 Task: Assign prateek.ku2001@gmail.com as Assignee of Child Issue ChildIssue0000000459 of Issue Issue0000000230 in Backlog  in Scrum Project Project0000000046 in Jira. Assign prateek.ku2001@gmail.com as Assignee of Child Issue ChildIssue0000000460 of Issue Issue0000000230 in Backlog  in Scrum Project Project0000000046 in Jira. Assign Issue Issue0000000221 to Sprint Sprint0000000133 in Scrum Project Project0000000045 in Jira. Assign Issue Issue0000000222 to Sprint Sprint0000000133 in Scrum Project Project0000000045 in Jira. Assign Issue Issue0000000223 to Sprint Sprint0000000134 in Scrum Project Project0000000045 in Jira
Action: Mouse moved to (417, 626)
Screenshot: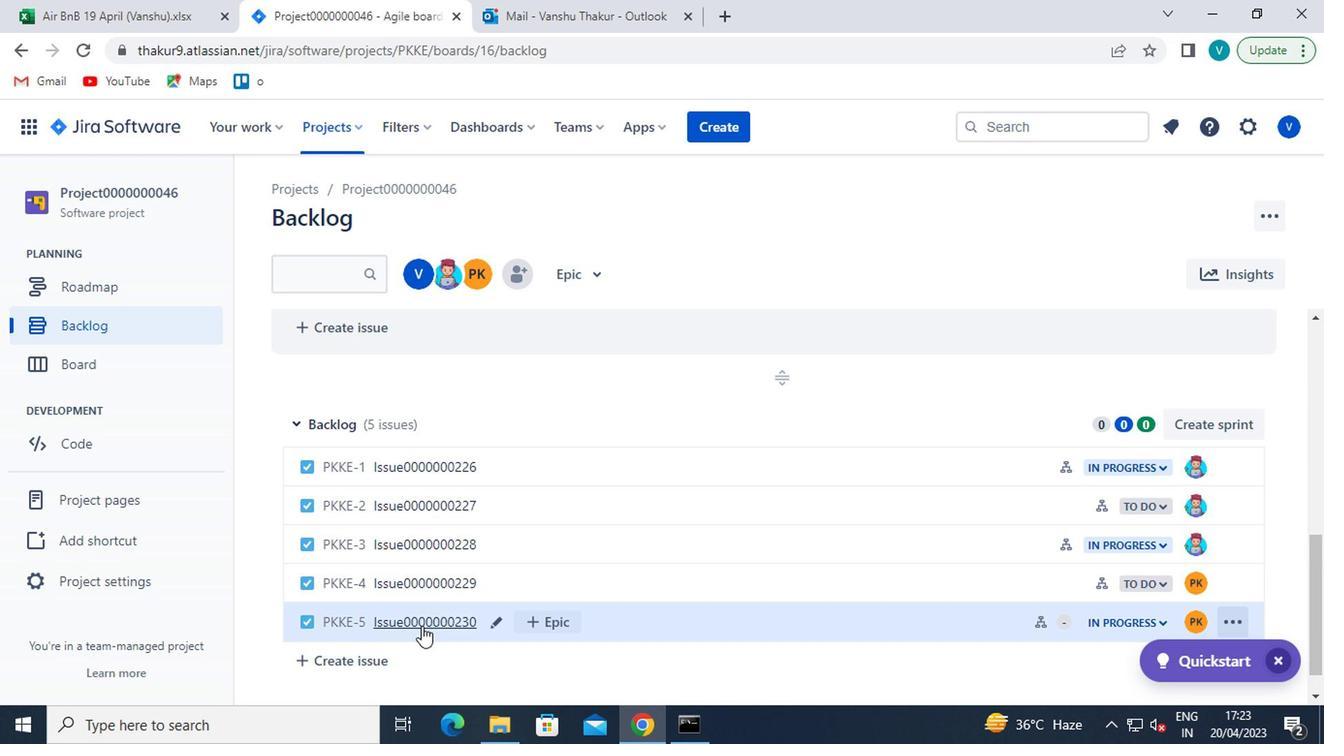 
Action: Mouse pressed left at (417, 626)
Screenshot: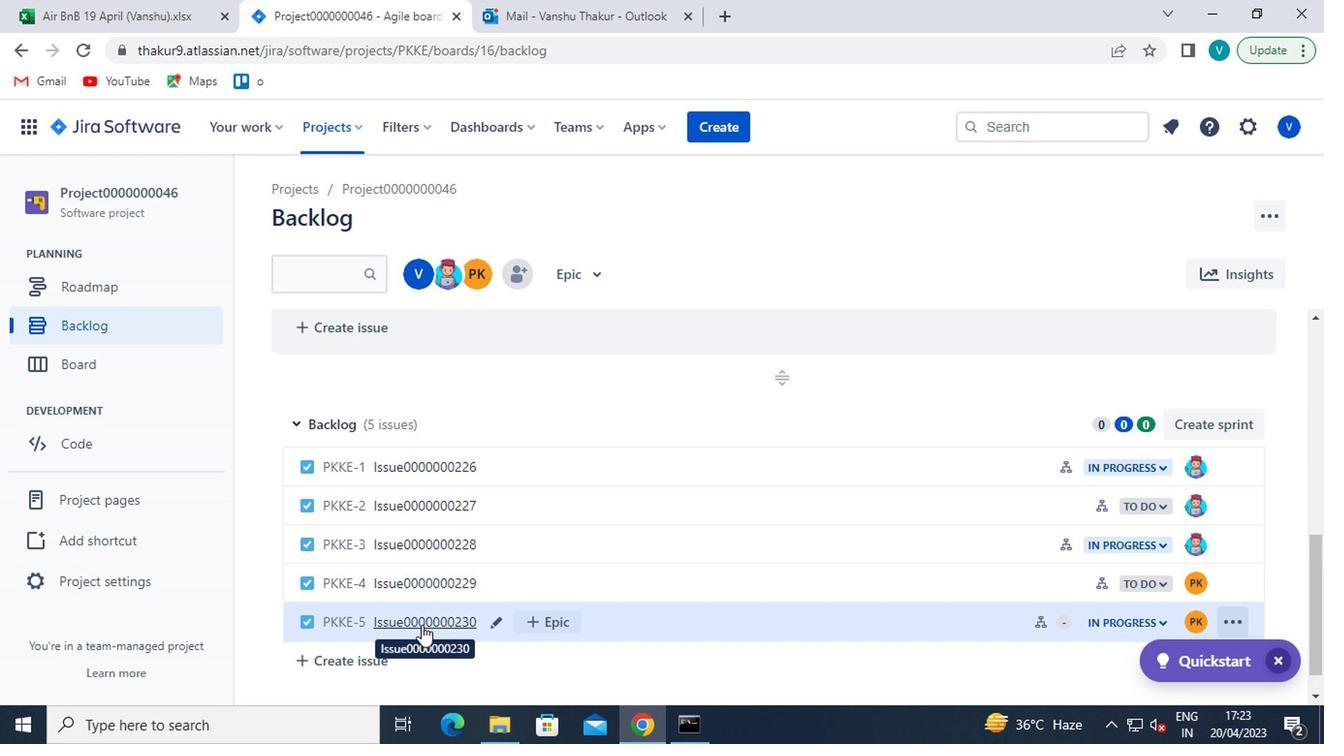 
Action: Mouse moved to (1085, 537)
Screenshot: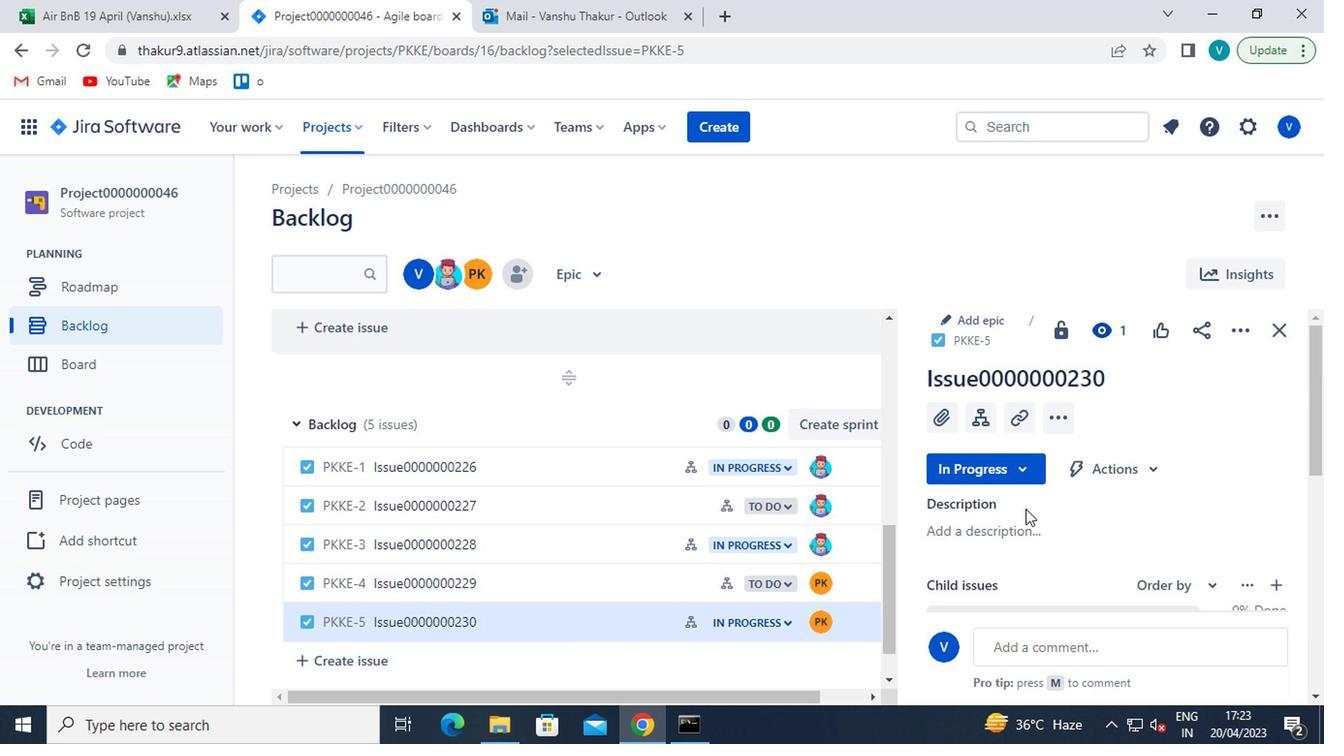 
Action: Mouse scrolled (1085, 535) with delta (0, -1)
Screenshot: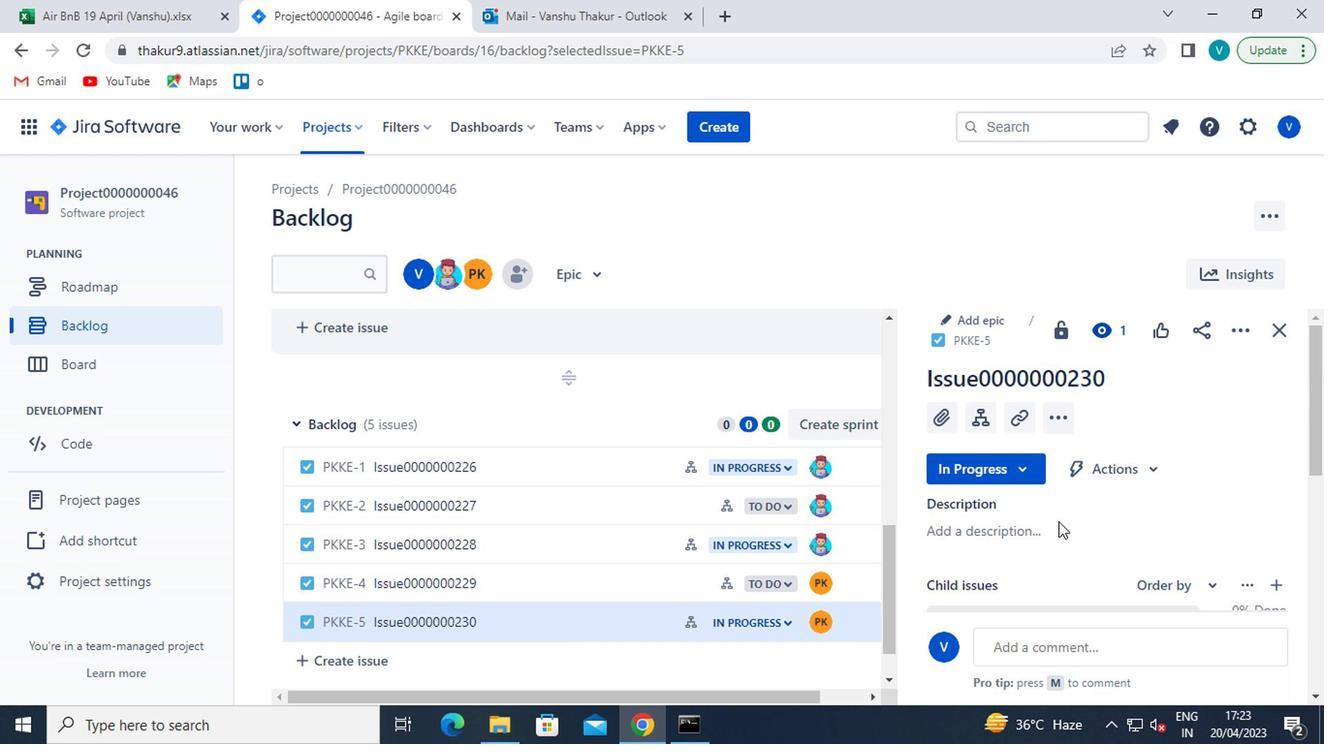 
Action: Mouse scrolled (1085, 535) with delta (0, -1)
Screenshot: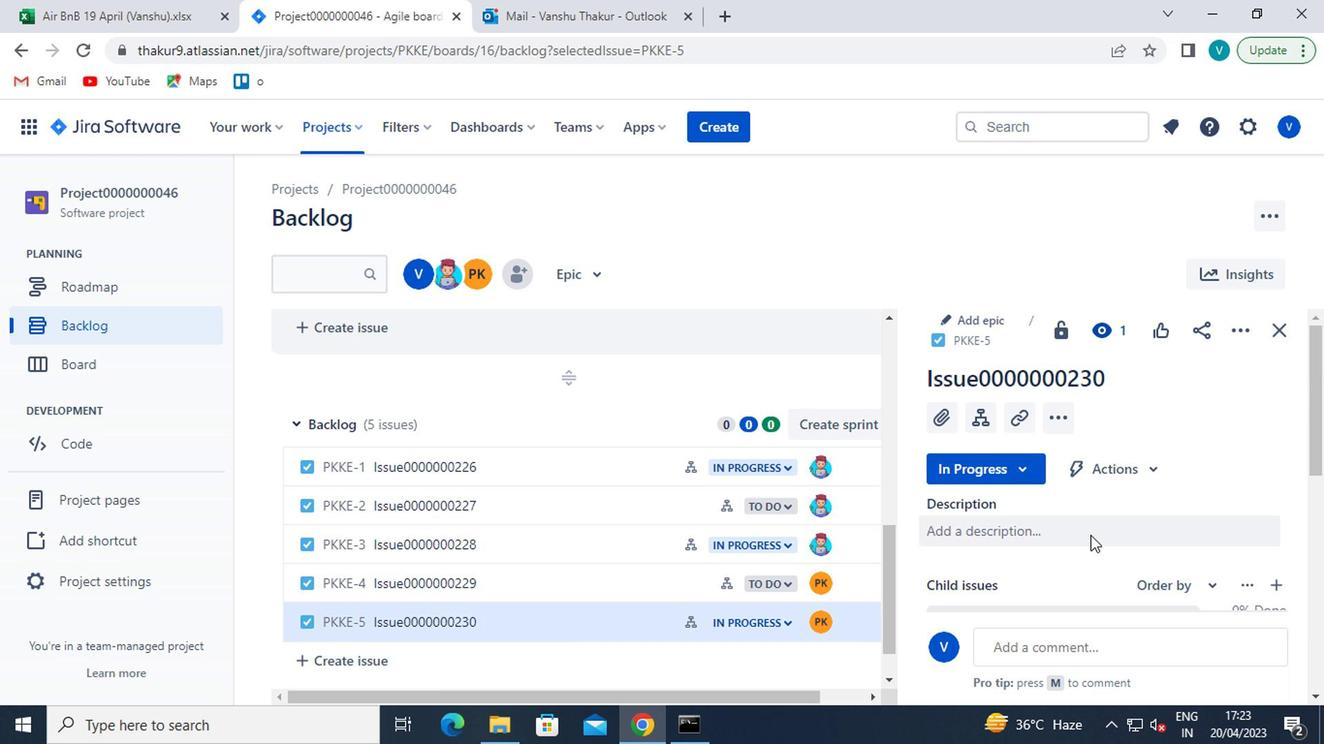 
Action: Mouse moved to (1189, 454)
Screenshot: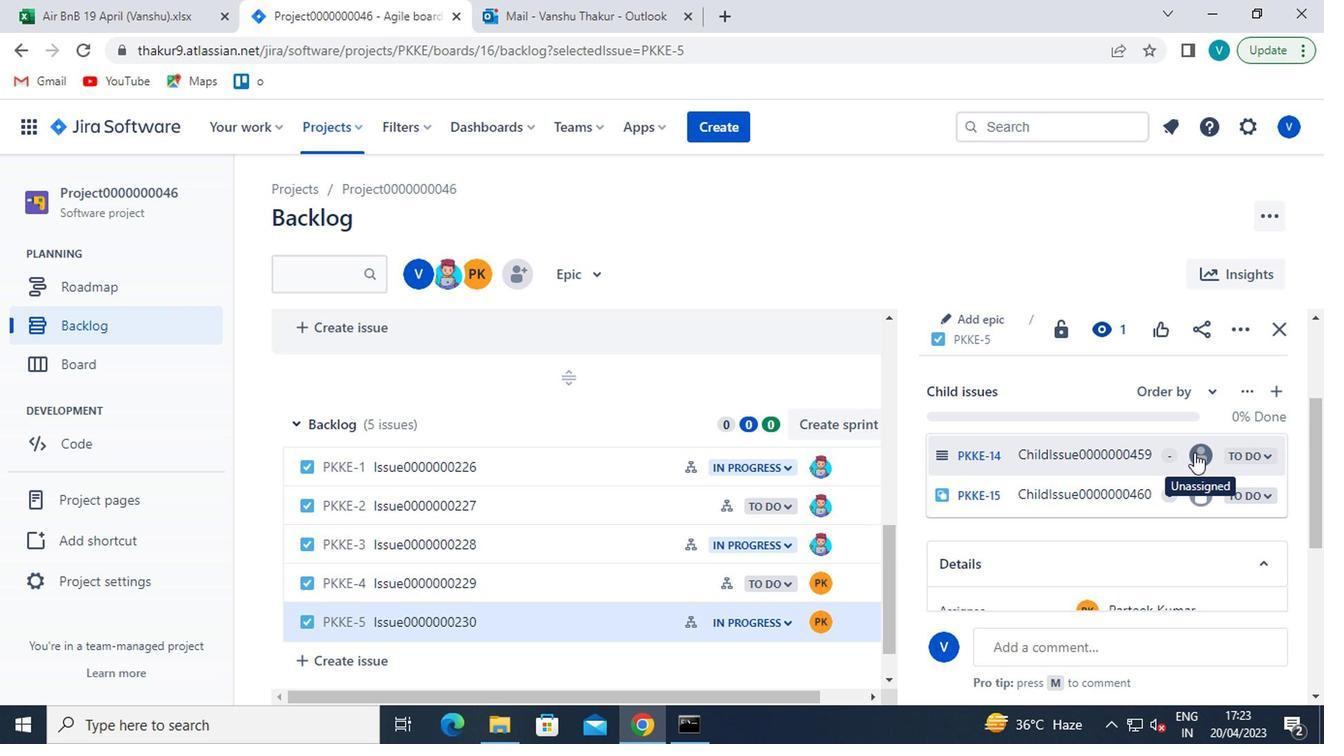 
Action: Mouse pressed left at (1189, 454)
Screenshot: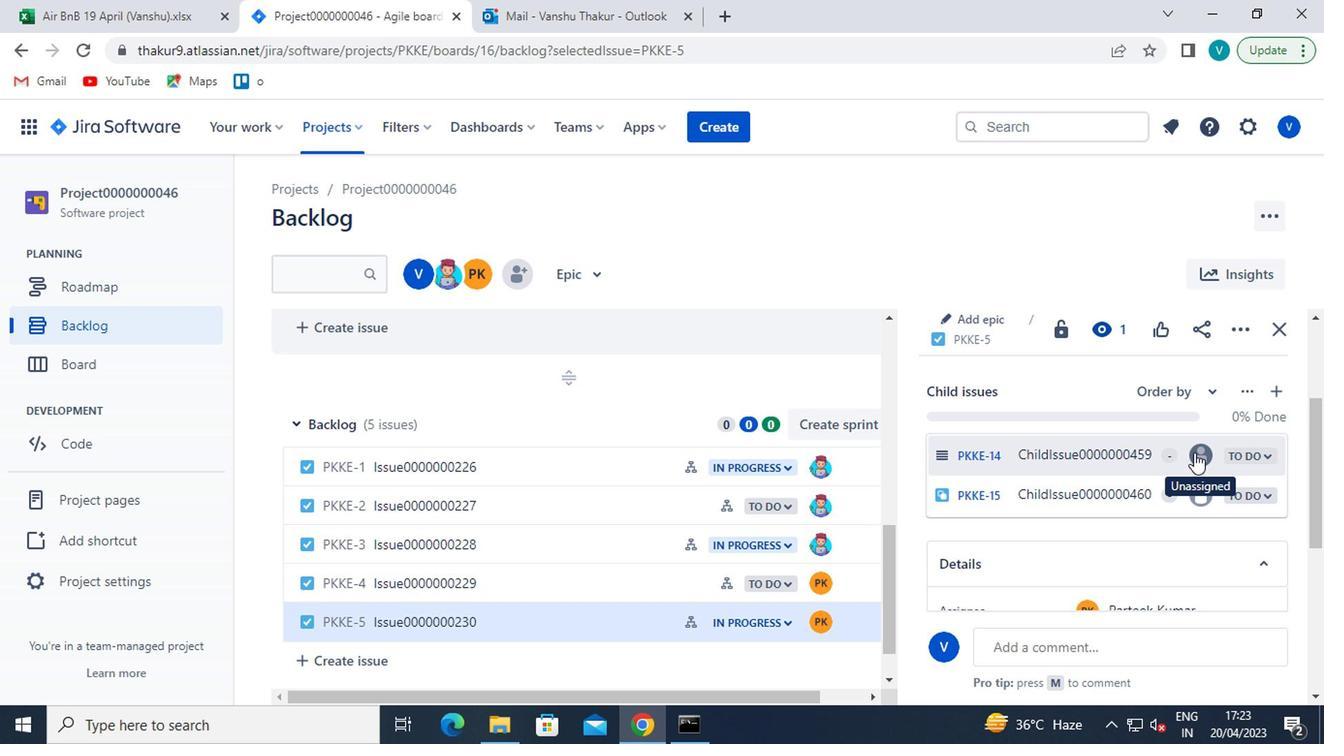 
Action: Mouse moved to (1036, 579)
Screenshot: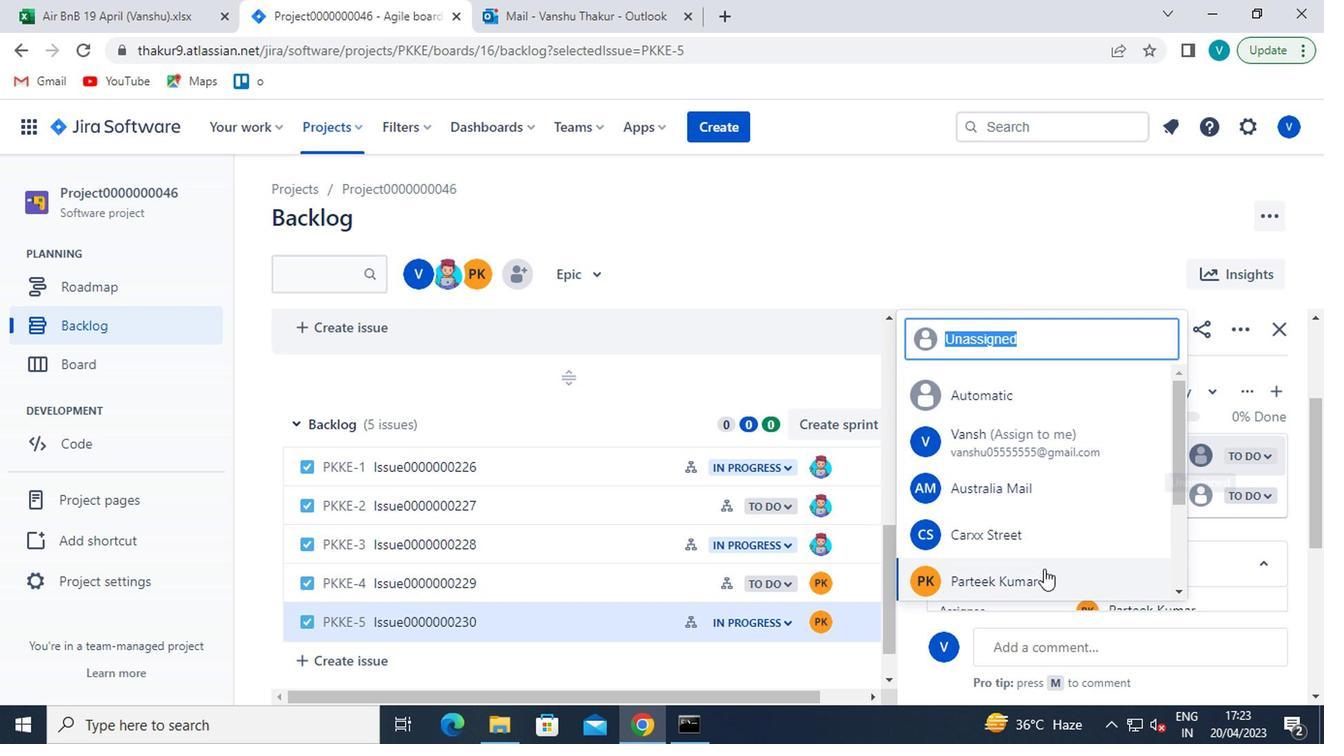 
Action: Mouse pressed left at (1036, 579)
Screenshot: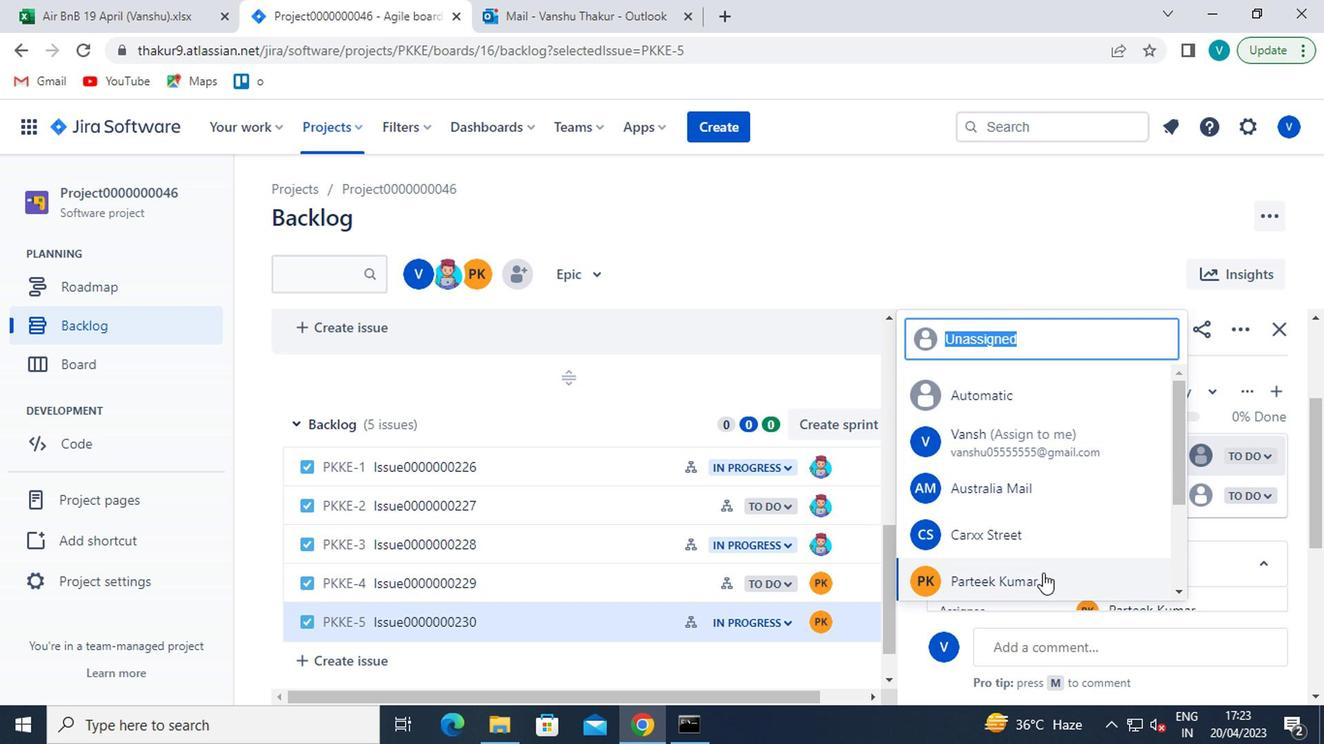 
Action: Mouse moved to (1192, 504)
Screenshot: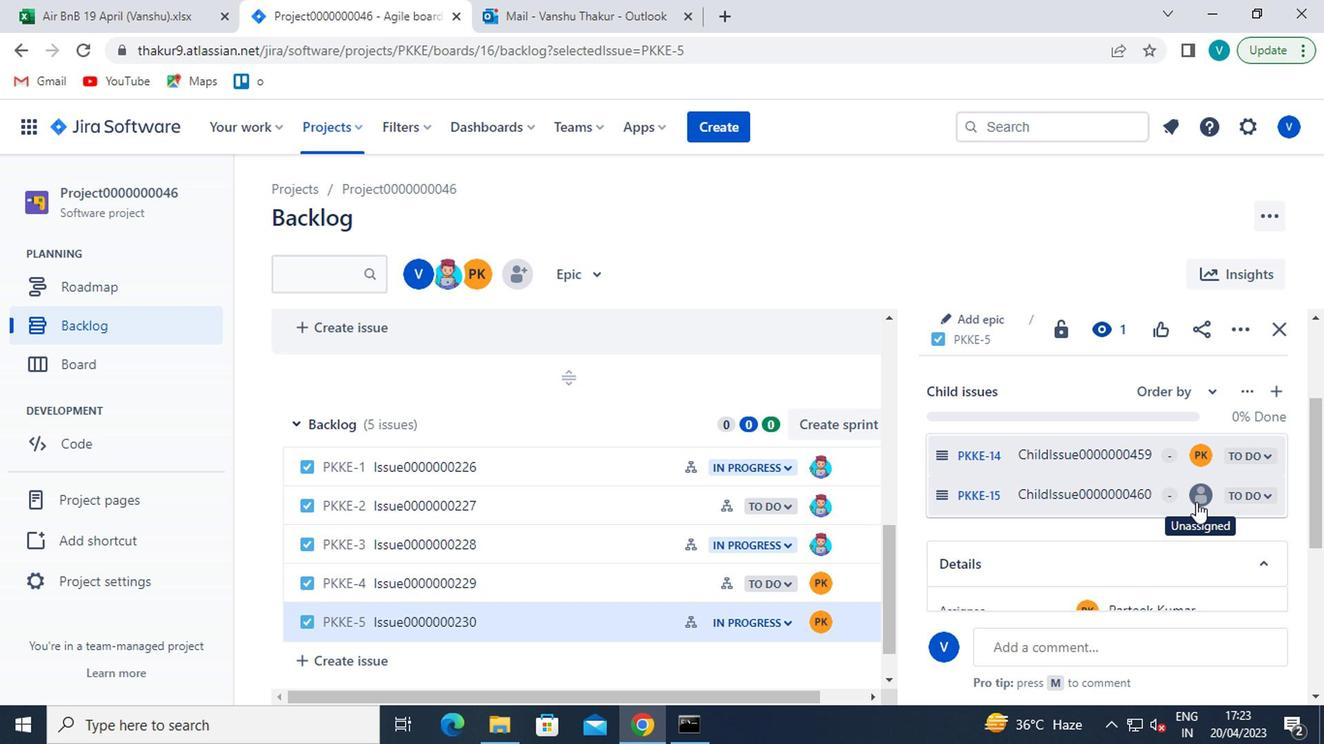 
Action: Mouse pressed left at (1192, 504)
Screenshot: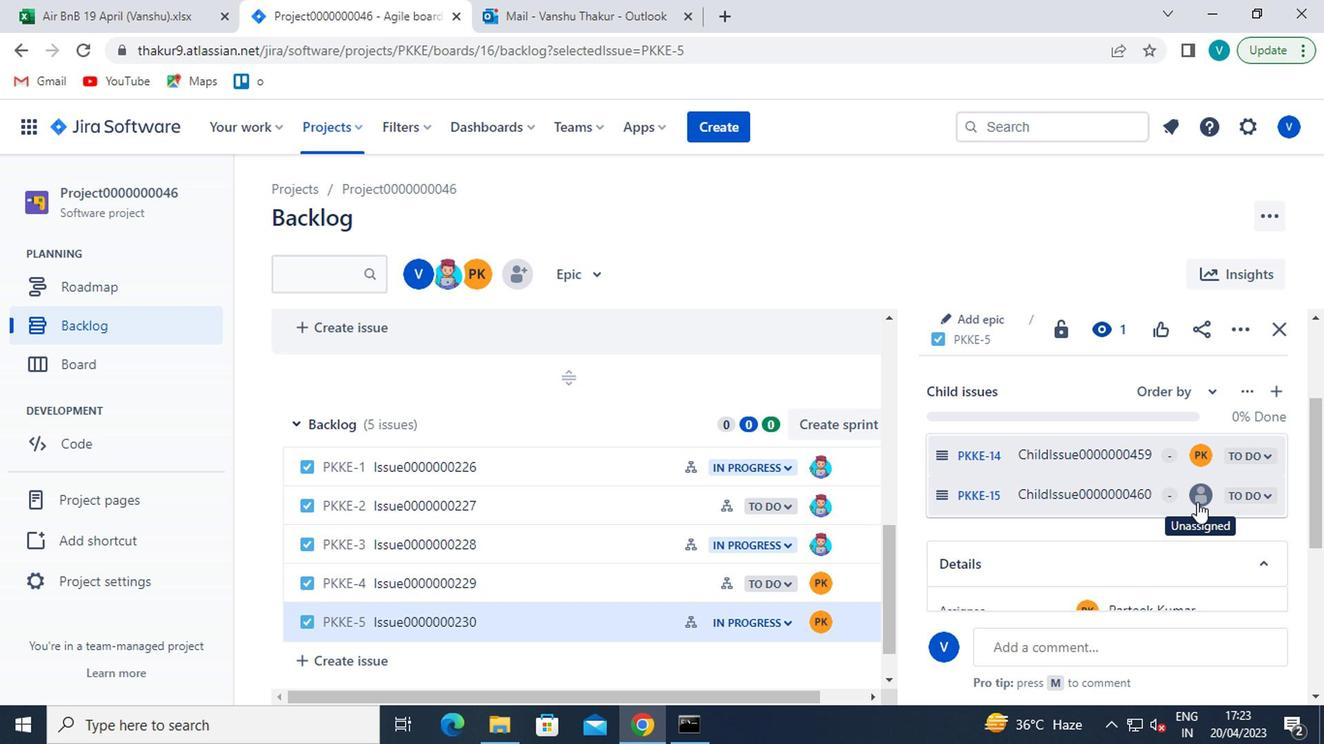 
Action: Mouse moved to (1001, 620)
Screenshot: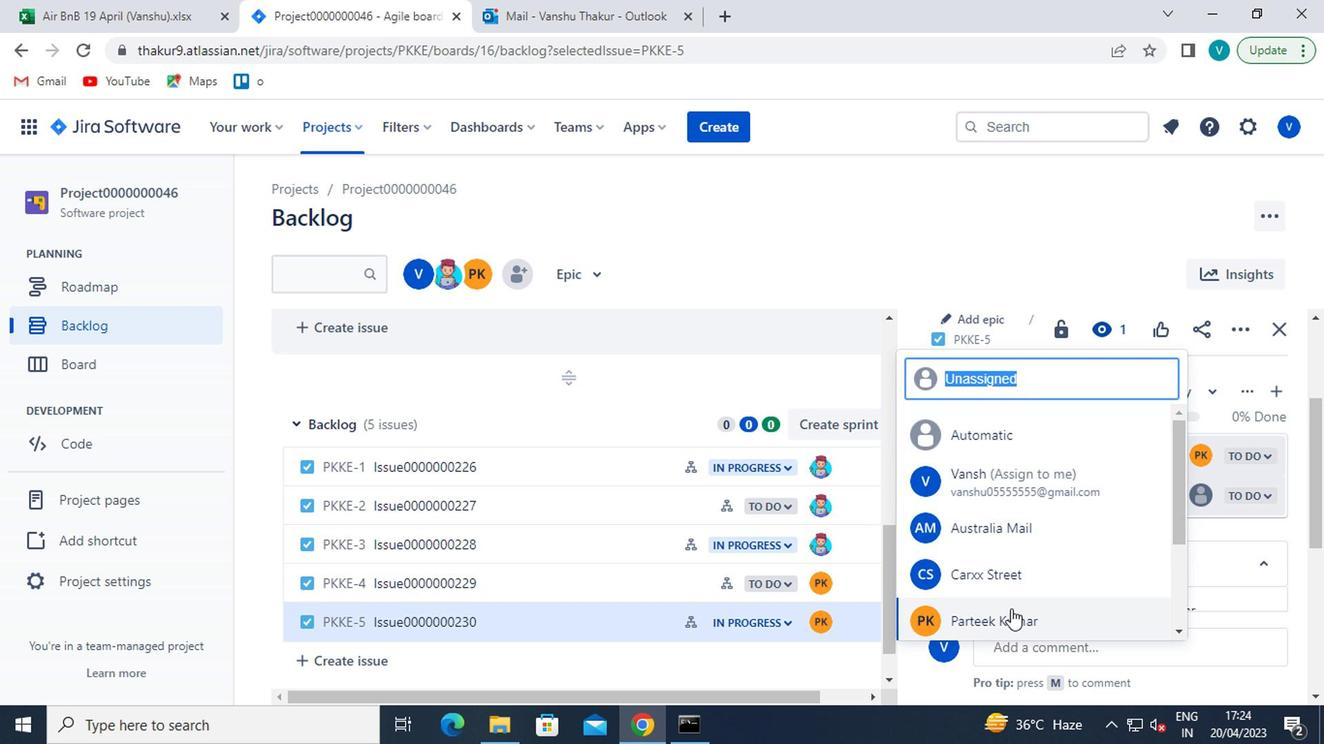 
Action: Mouse pressed left at (1001, 620)
Screenshot: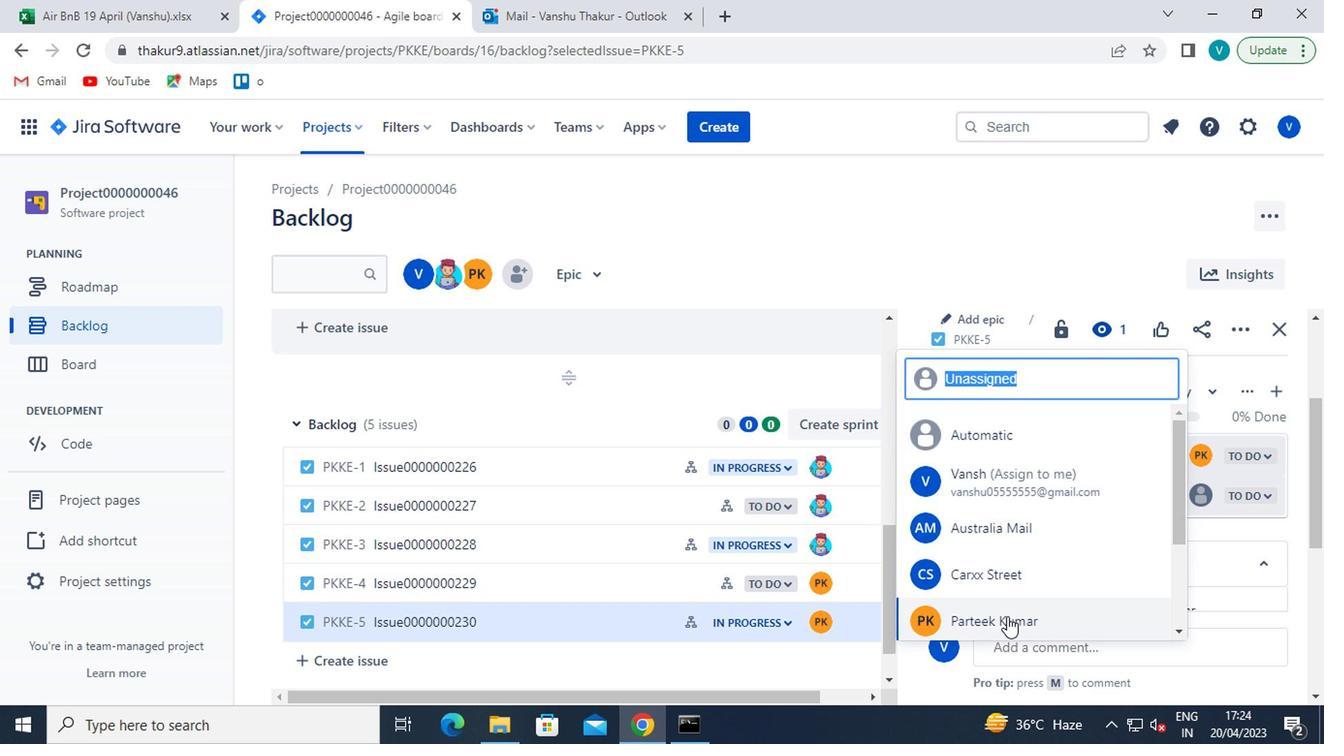 
Action: Mouse moved to (338, 136)
Screenshot: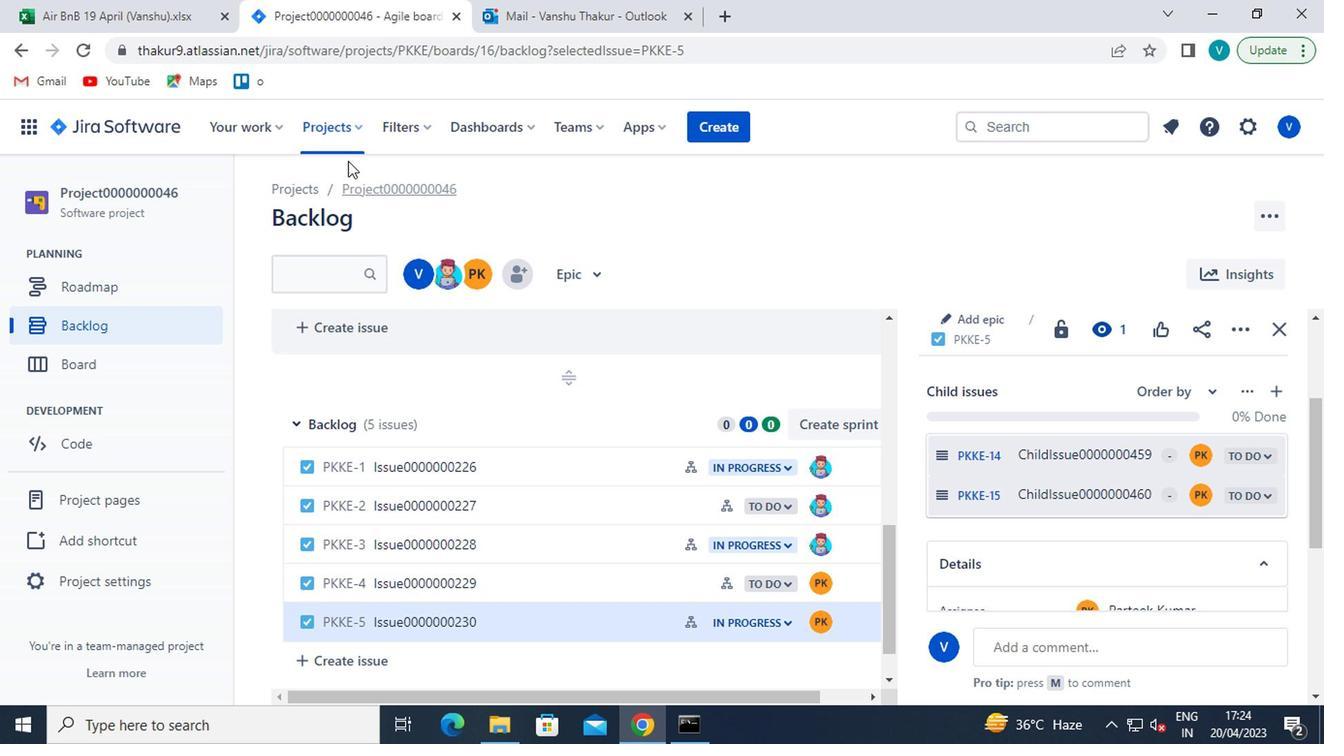 
Action: Mouse pressed left at (338, 136)
Screenshot: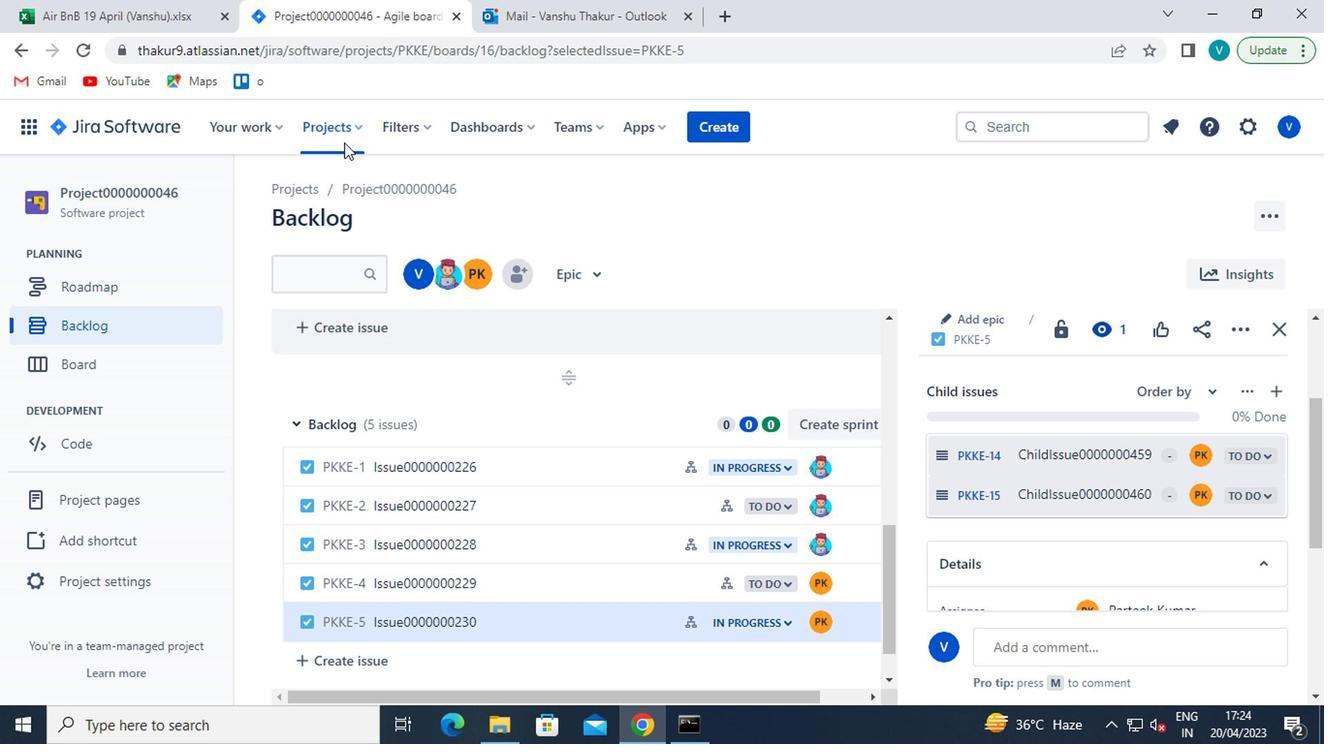 
Action: Mouse moved to (440, 256)
Screenshot: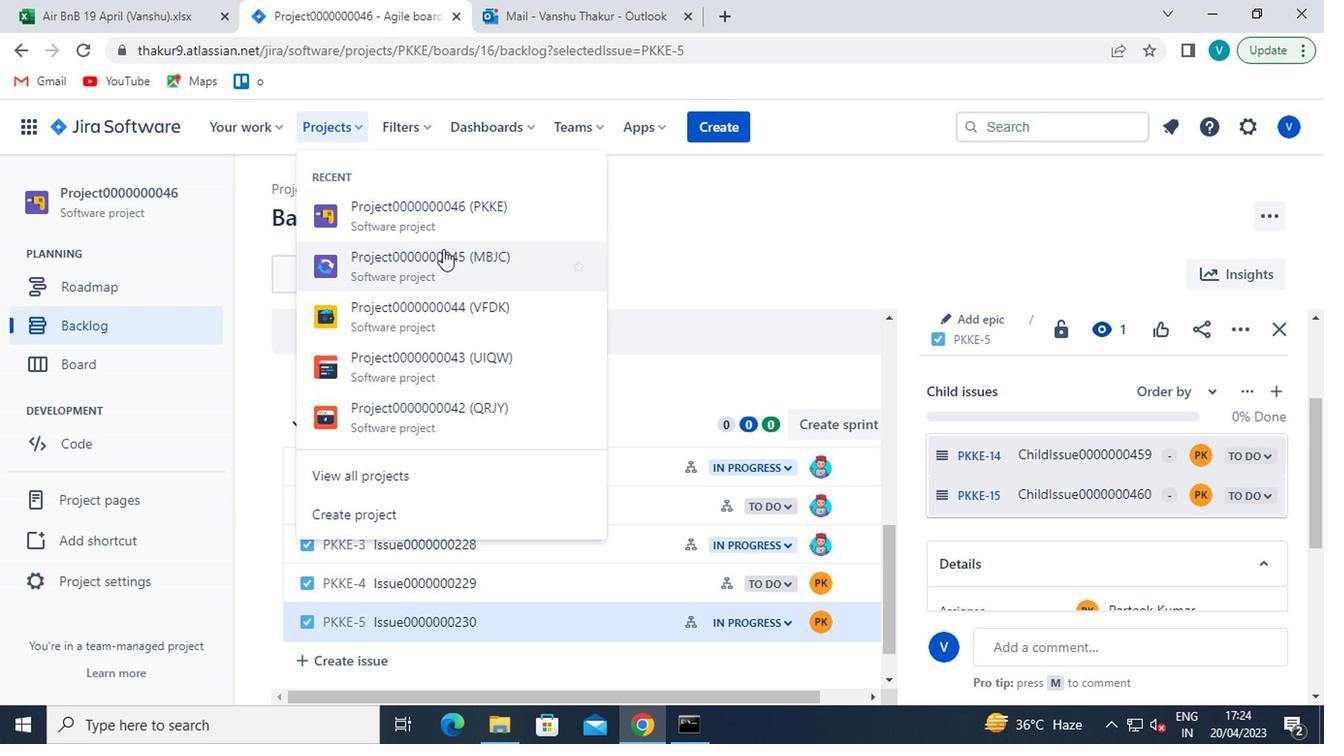 
Action: Mouse pressed left at (440, 256)
Screenshot: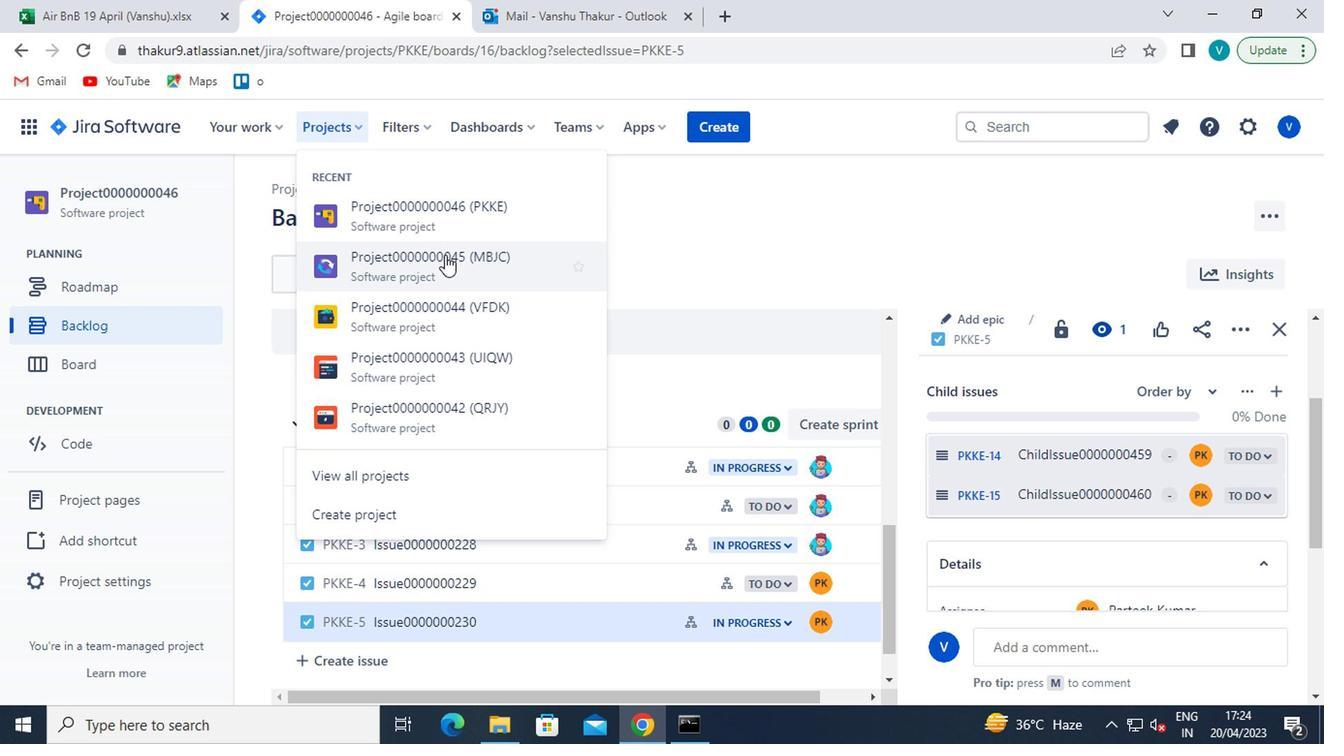 
Action: Mouse moved to (94, 326)
Screenshot: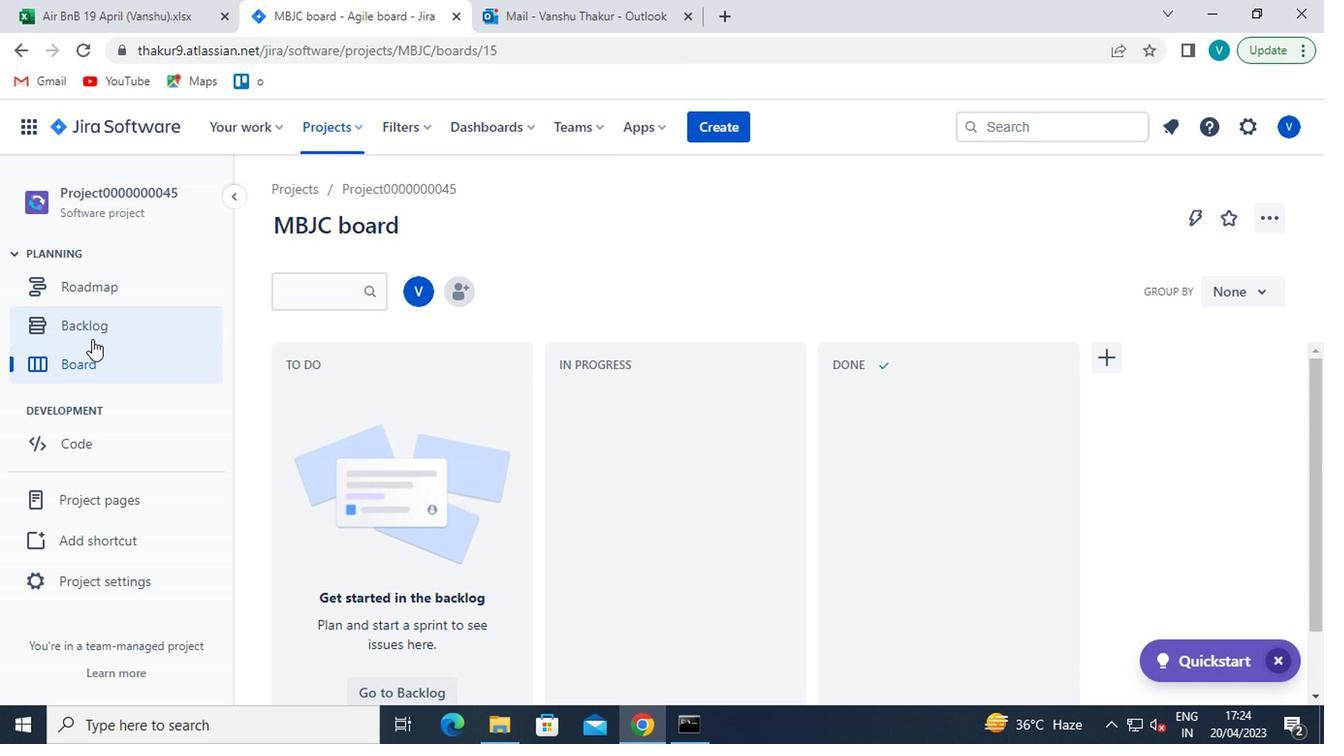 
Action: Mouse pressed left at (94, 326)
Screenshot: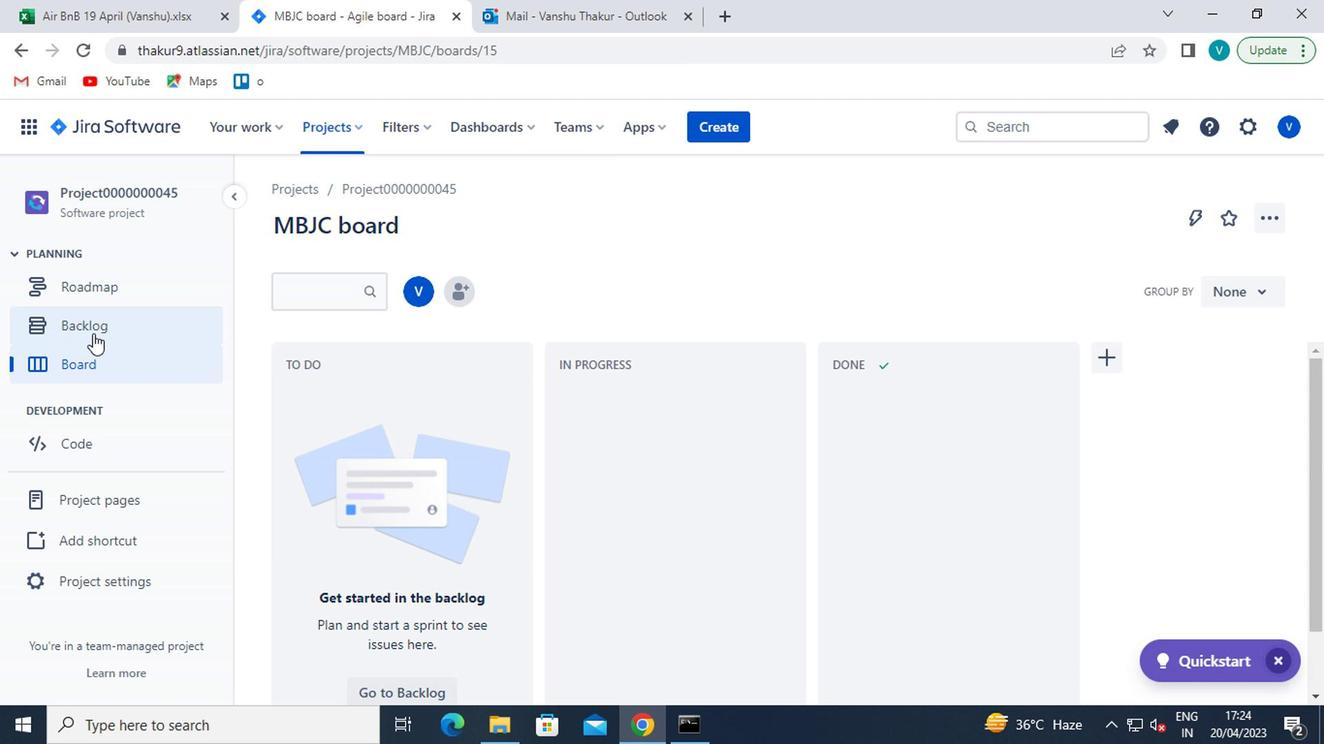 
Action: Mouse moved to (524, 420)
Screenshot: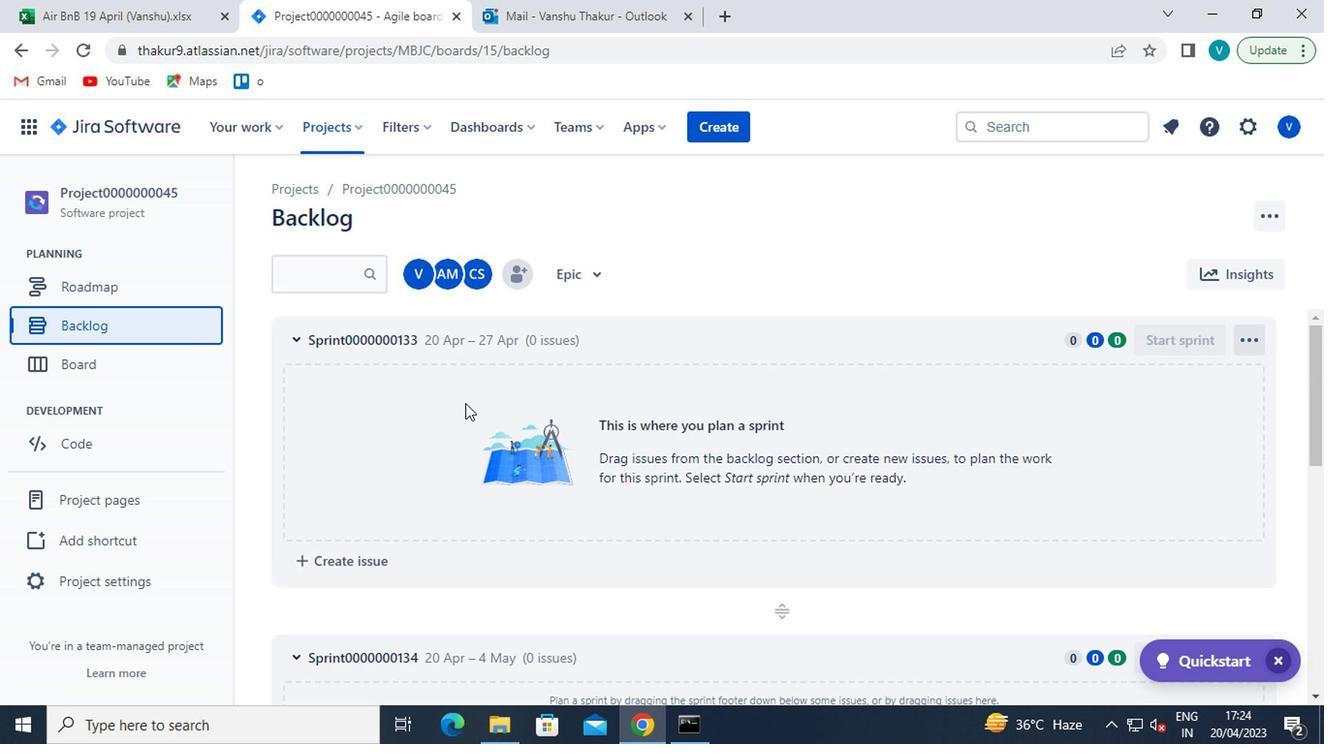 
Action: Mouse scrolled (524, 419) with delta (0, -1)
Screenshot: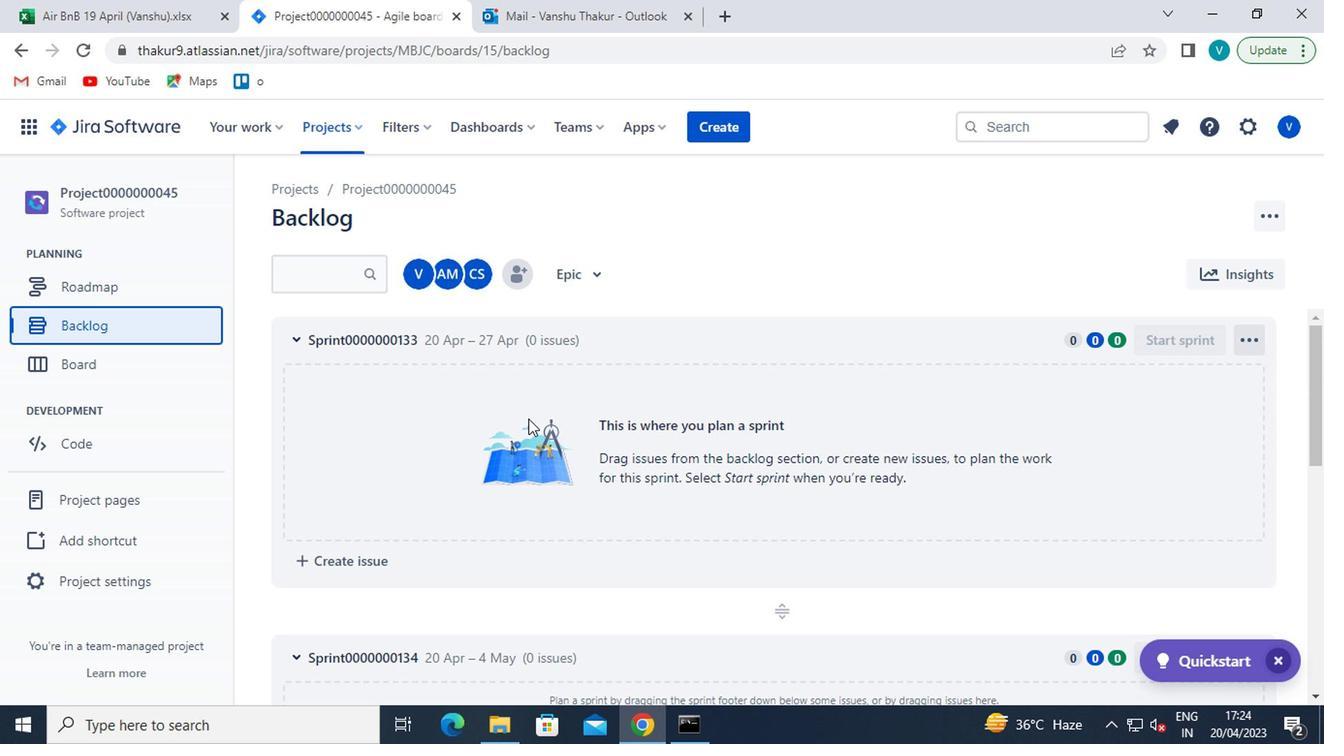 
Action: Mouse moved to (525, 422)
Screenshot: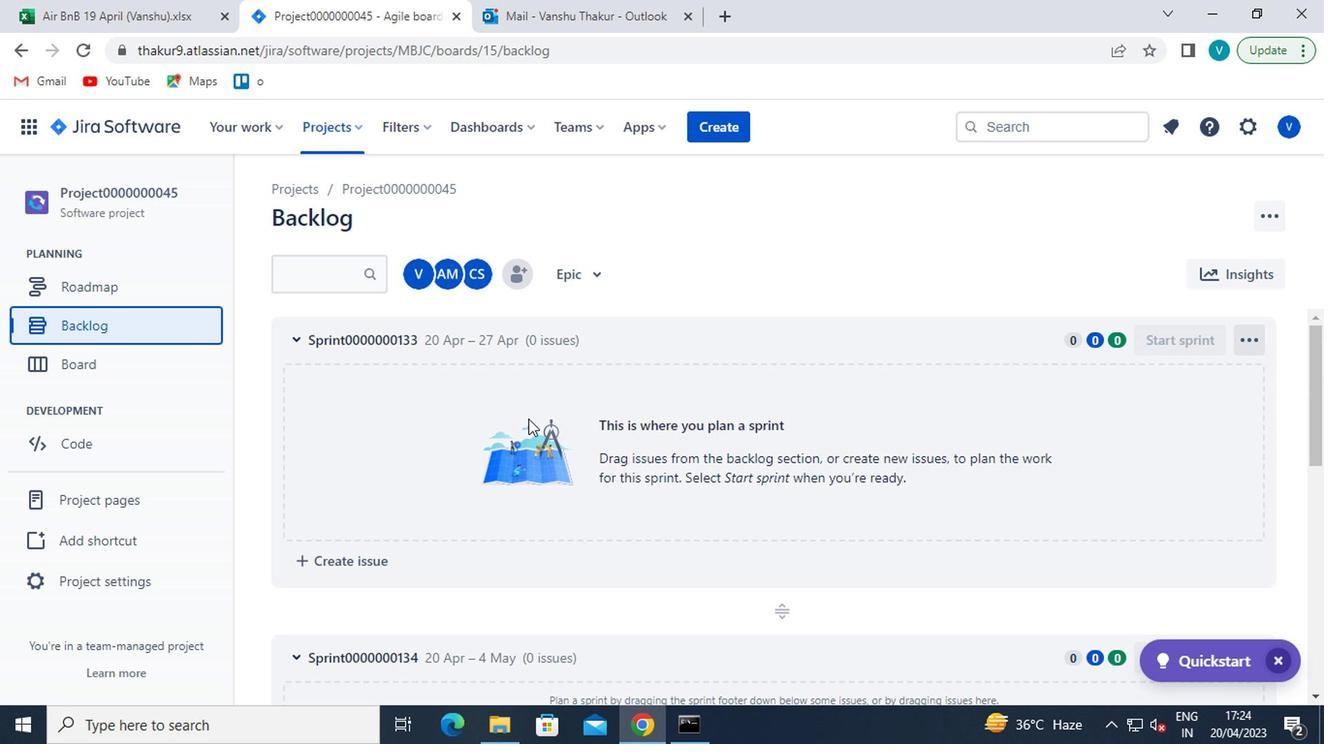 
Action: Mouse scrolled (525, 421) with delta (0, -1)
Screenshot: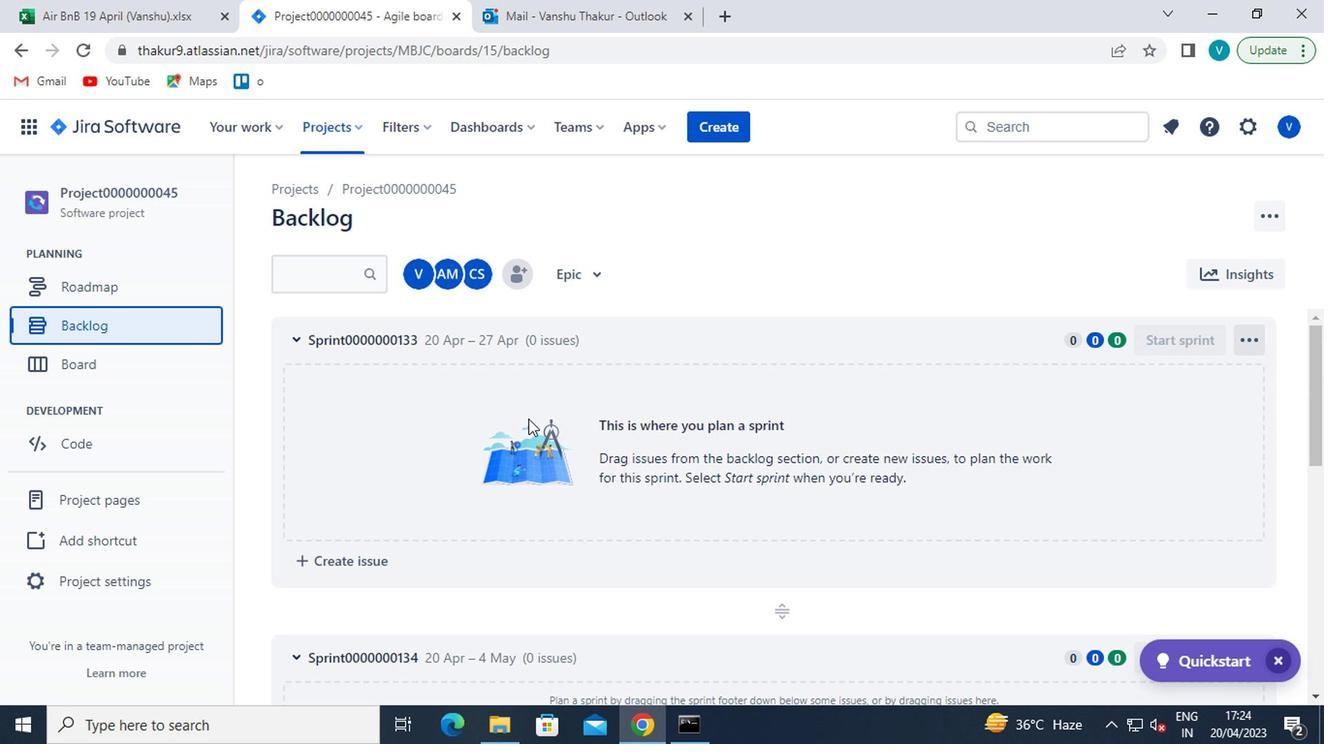 
Action: Mouse scrolled (525, 421) with delta (0, -1)
Screenshot: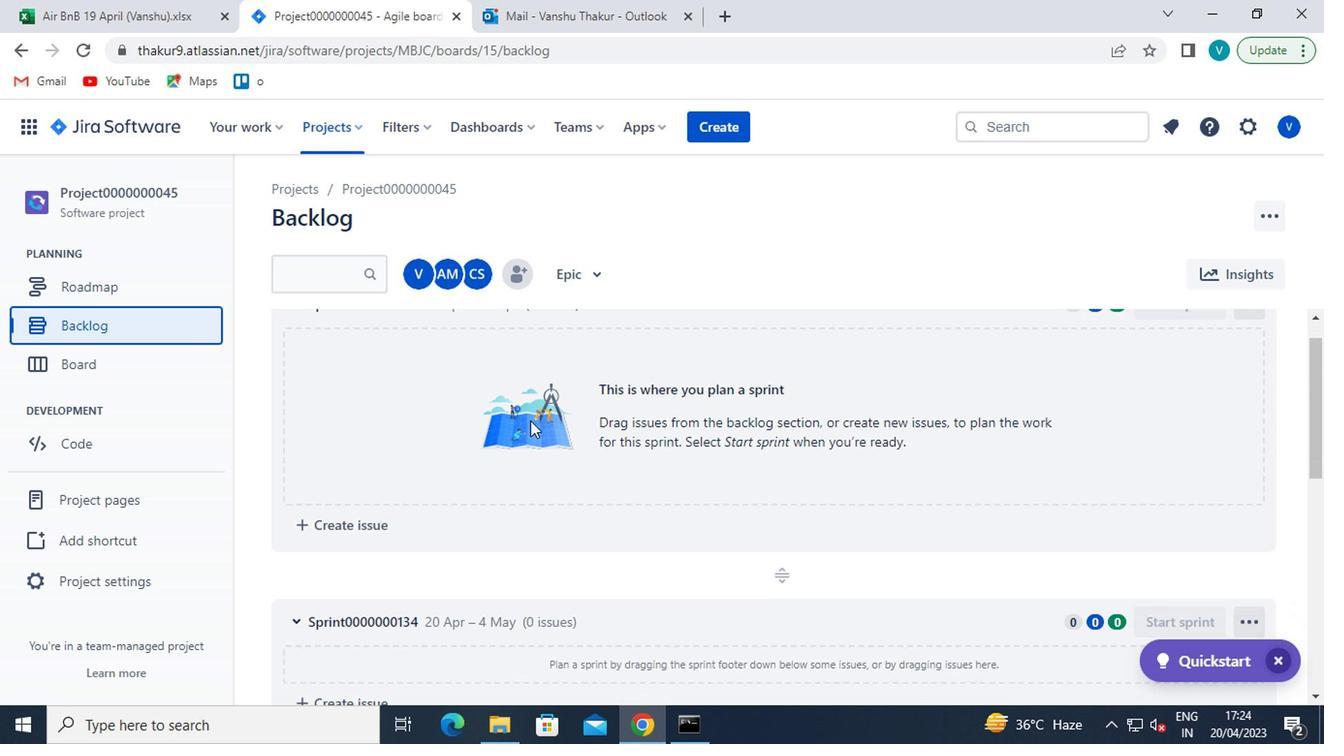 
Action: Mouse moved to (527, 422)
Screenshot: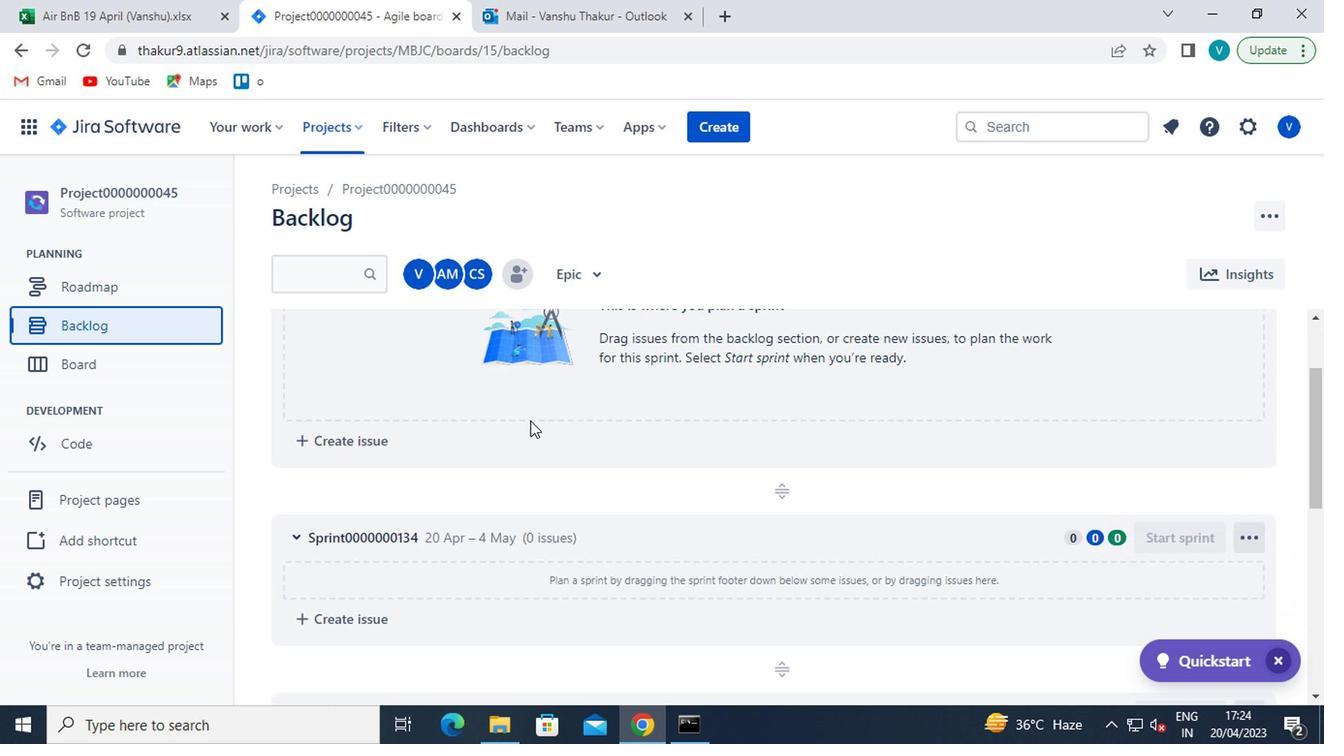 
Action: Mouse scrolled (527, 421) with delta (0, -1)
Screenshot: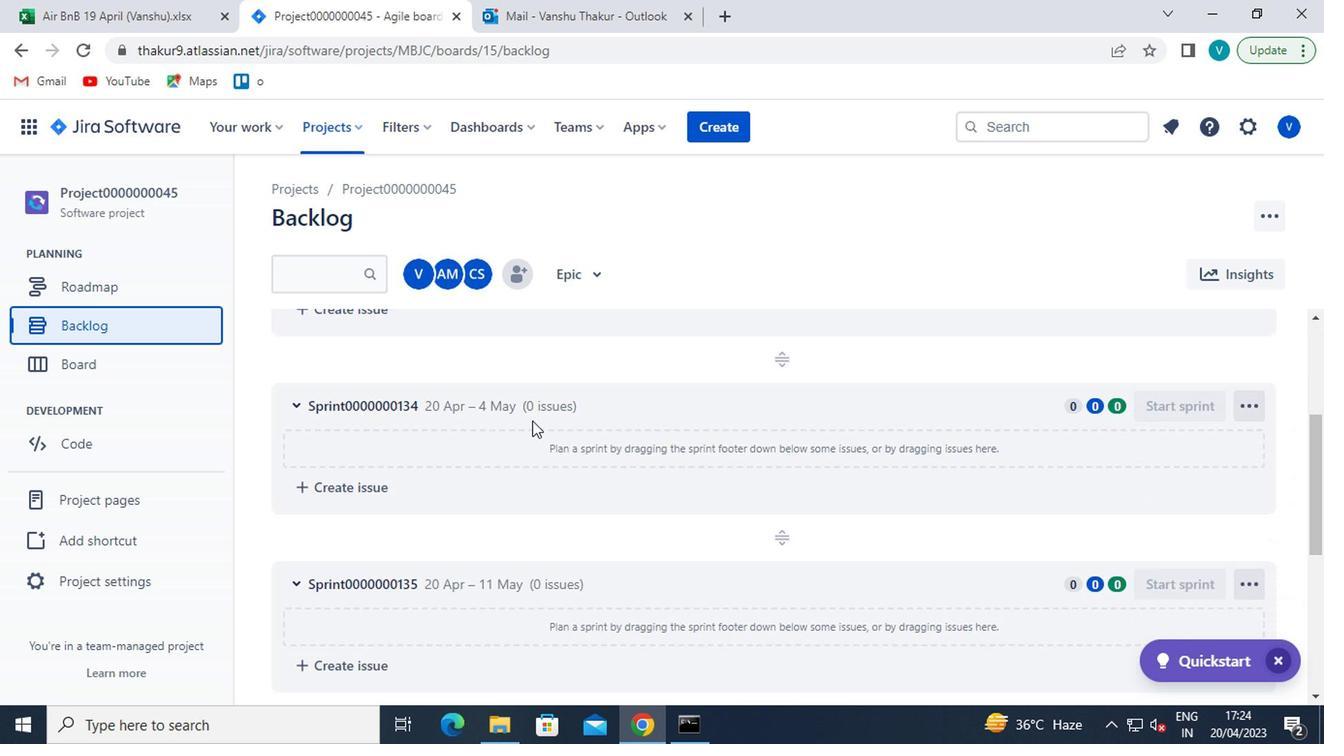 
Action: Mouse scrolled (527, 421) with delta (0, -1)
Screenshot: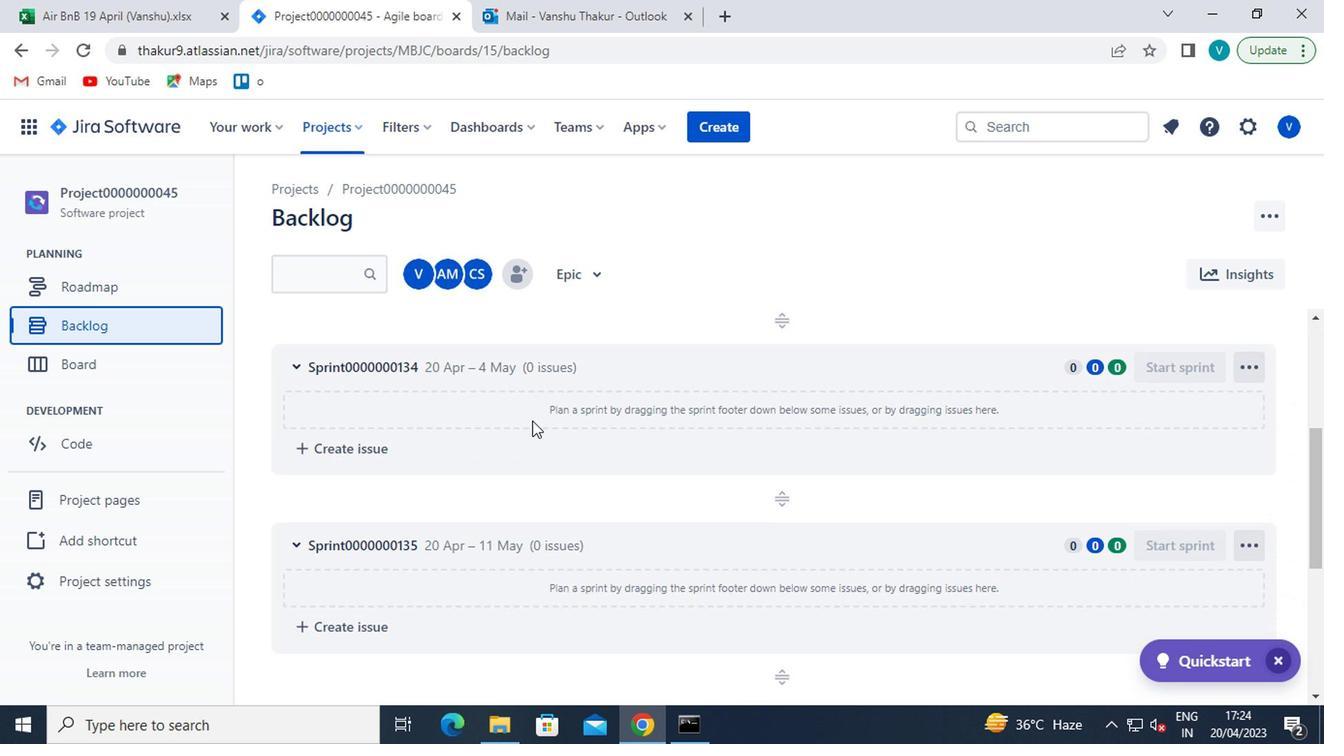 
Action: Mouse scrolled (527, 421) with delta (0, -1)
Screenshot: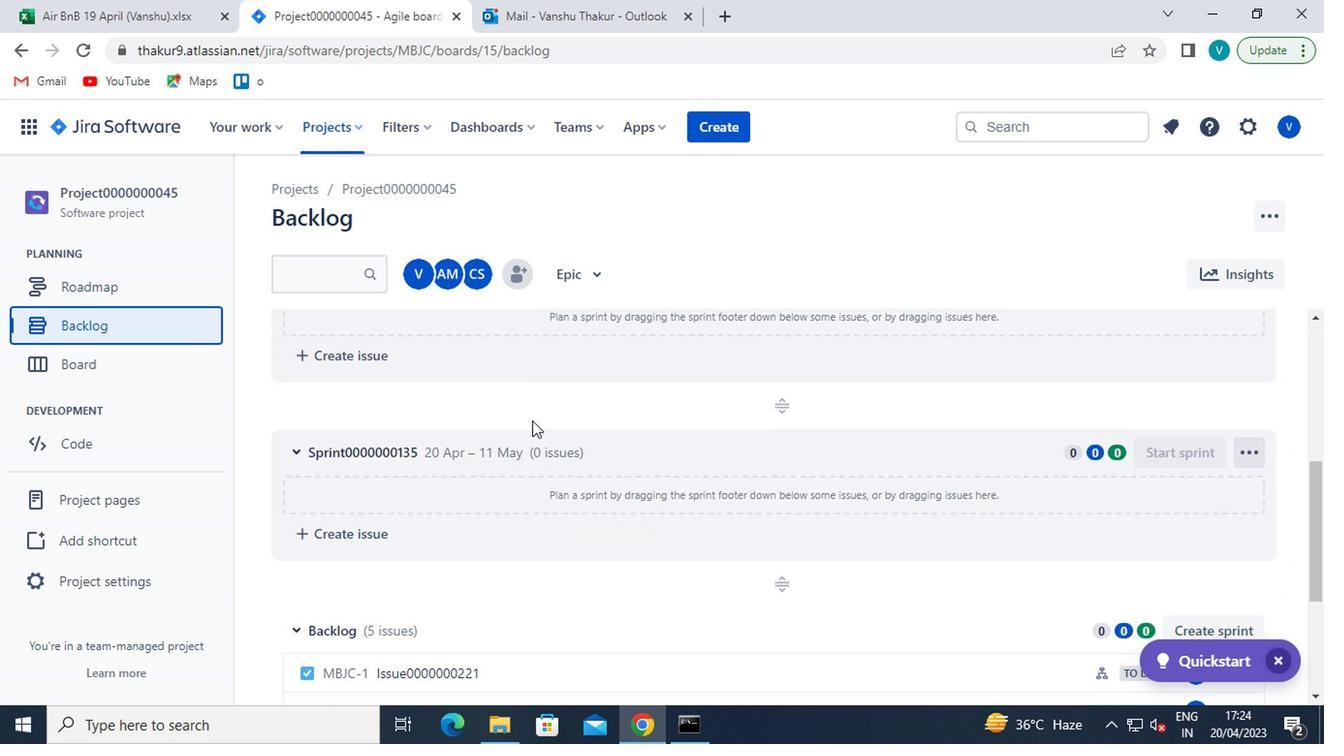 
Action: Mouse moved to (1217, 475)
Screenshot: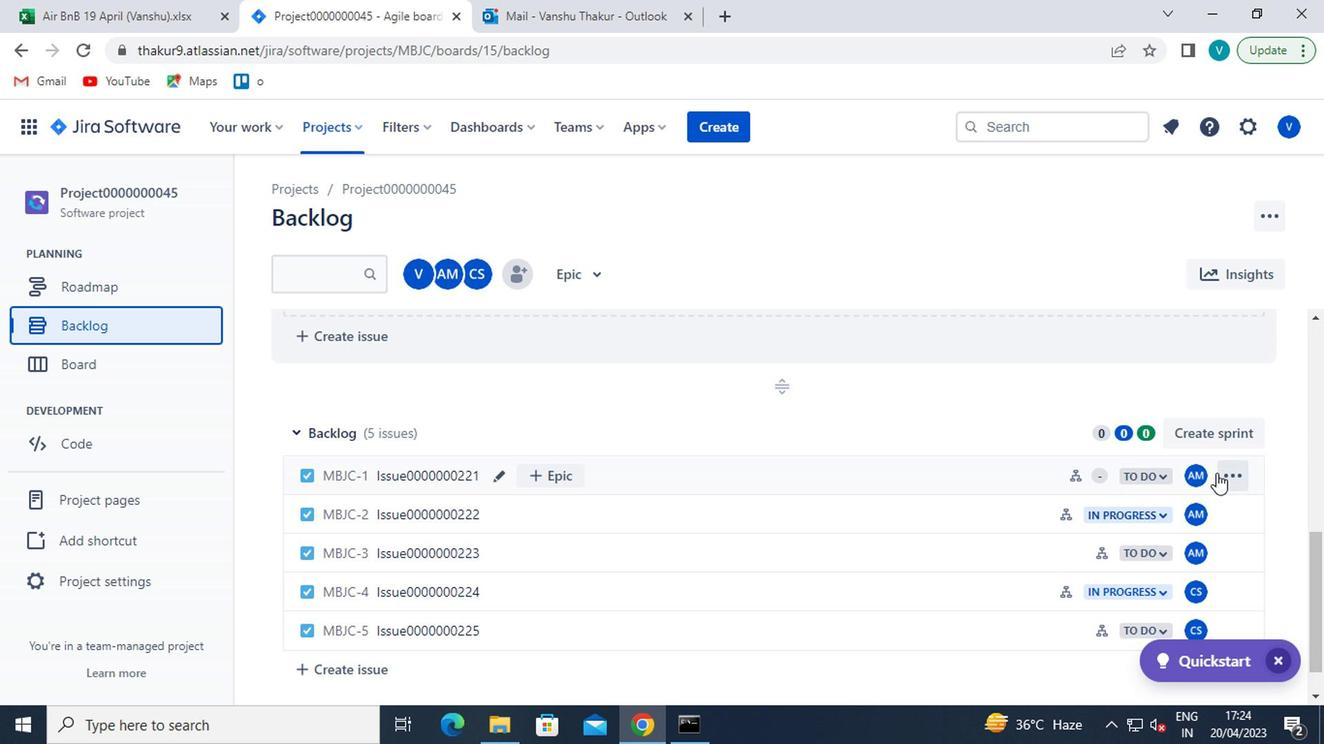 
Action: Mouse pressed left at (1217, 475)
Screenshot: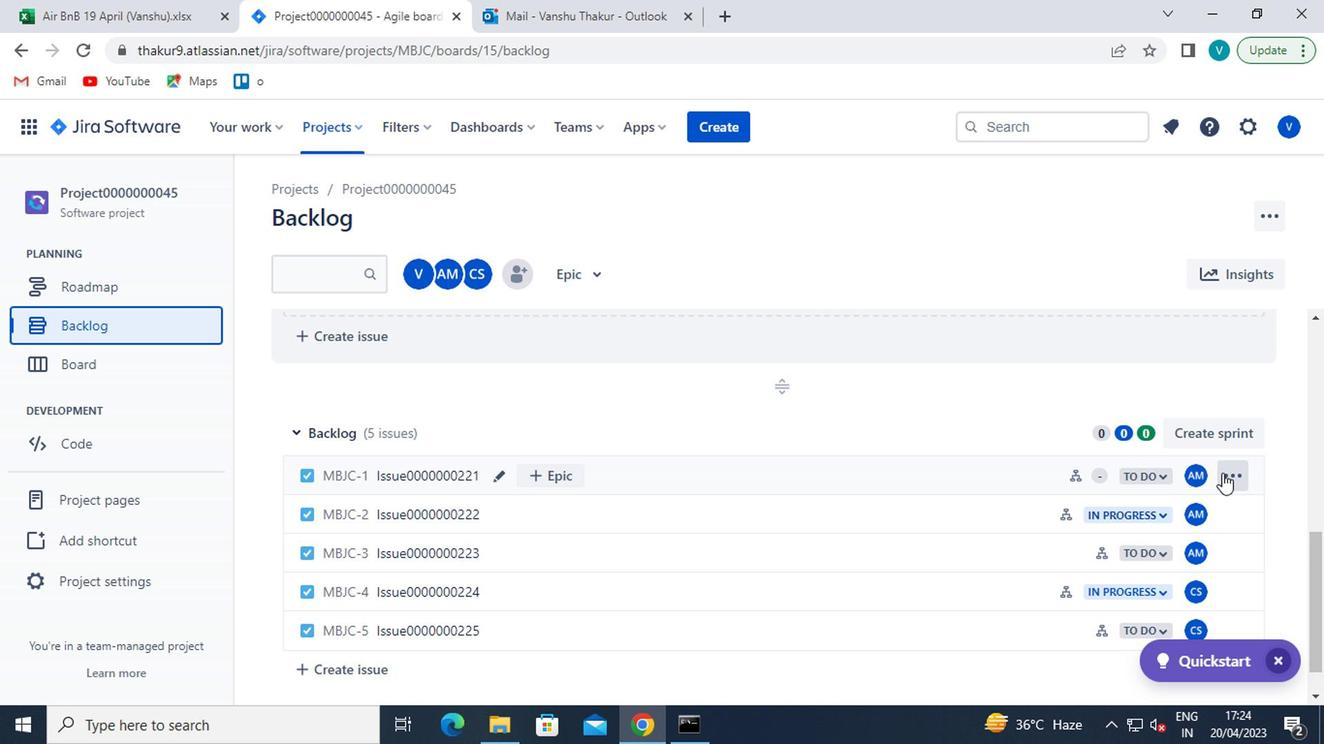 
Action: Mouse moved to (1188, 339)
Screenshot: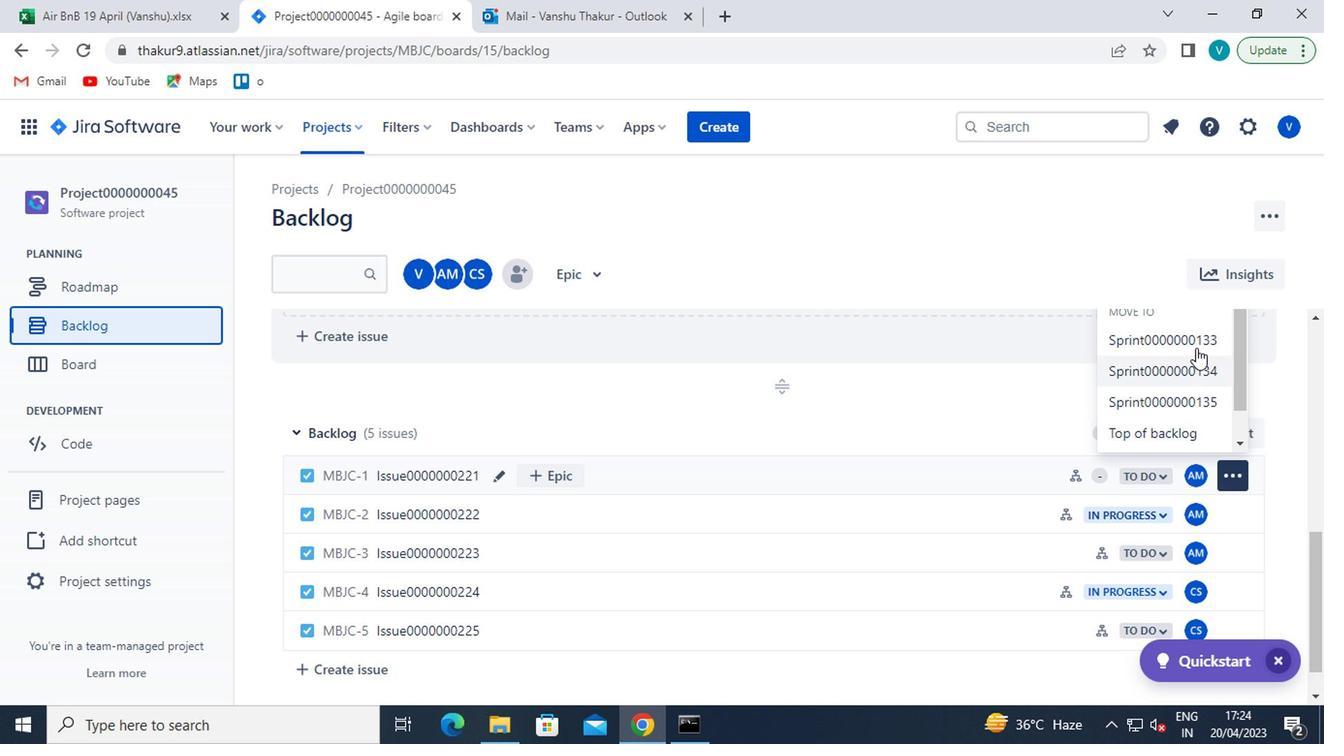 
Action: Mouse pressed left at (1188, 339)
Screenshot: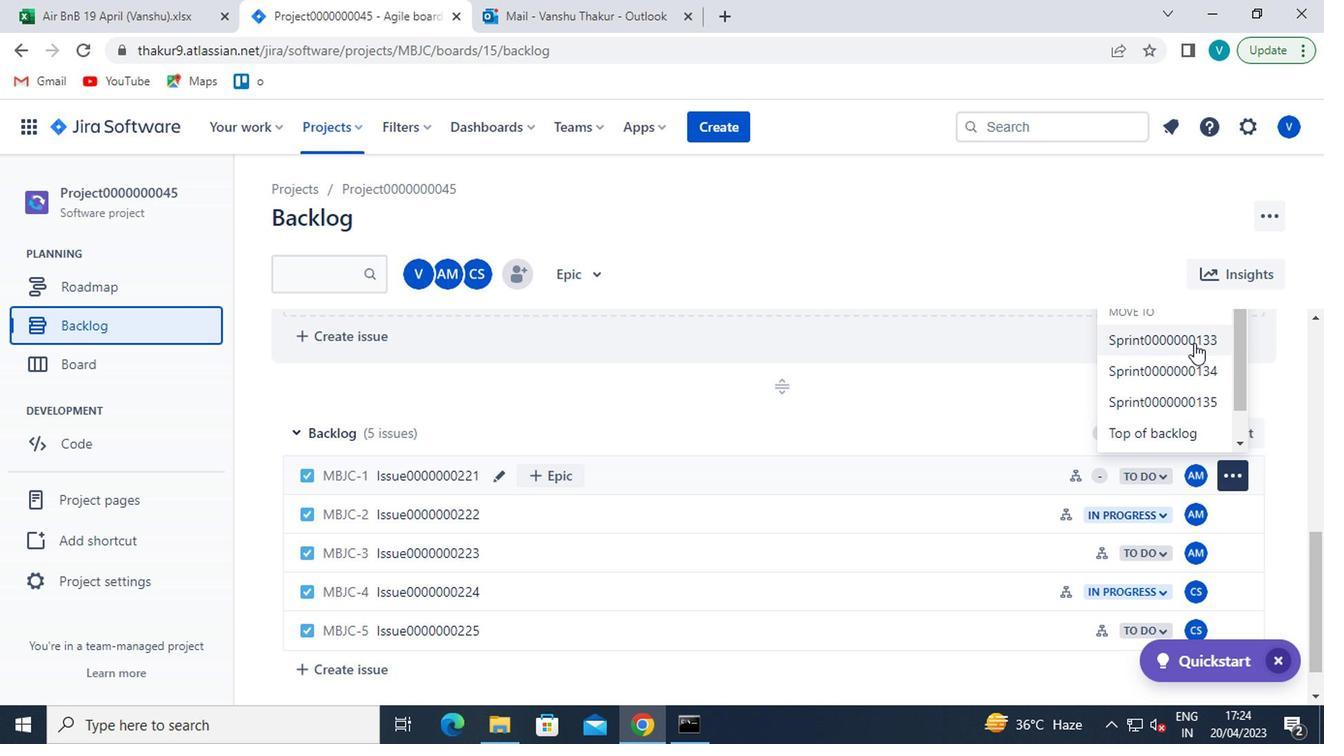 
Action: Mouse moved to (1233, 478)
Screenshot: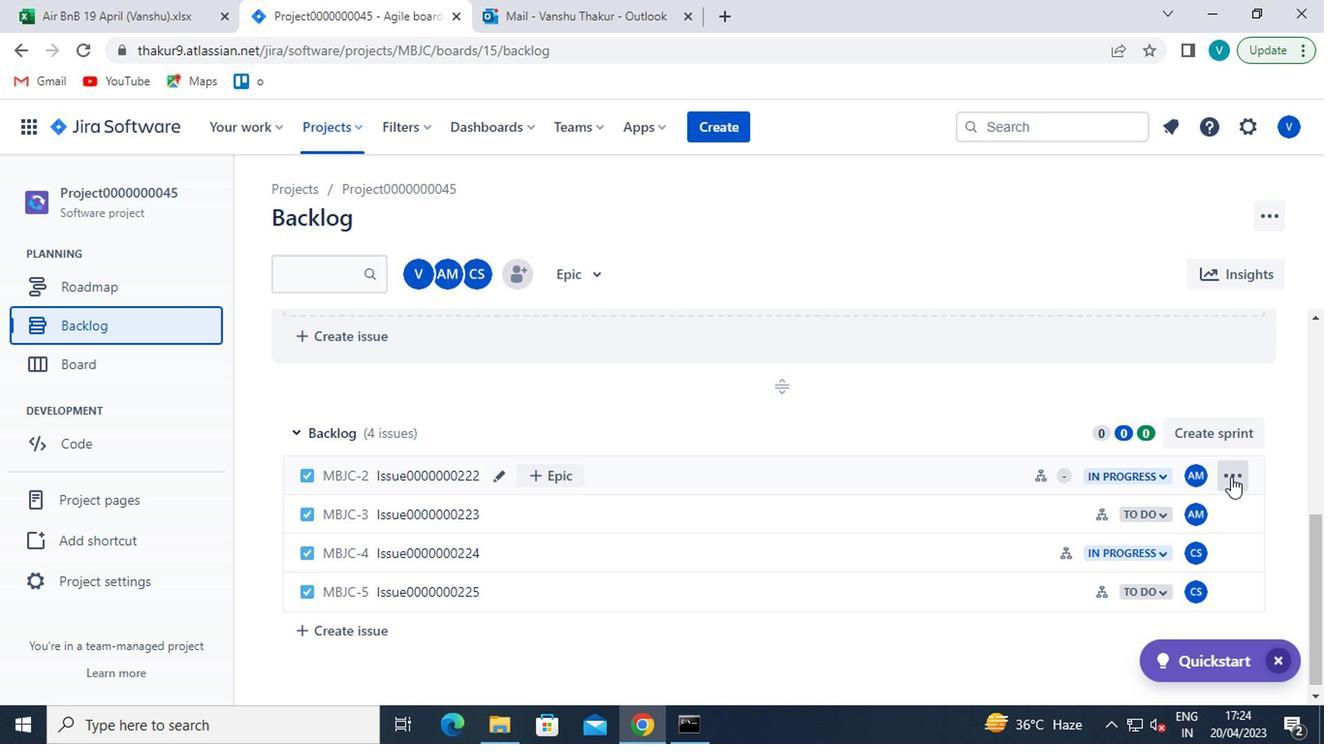 
Action: Mouse pressed left at (1233, 478)
Screenshot: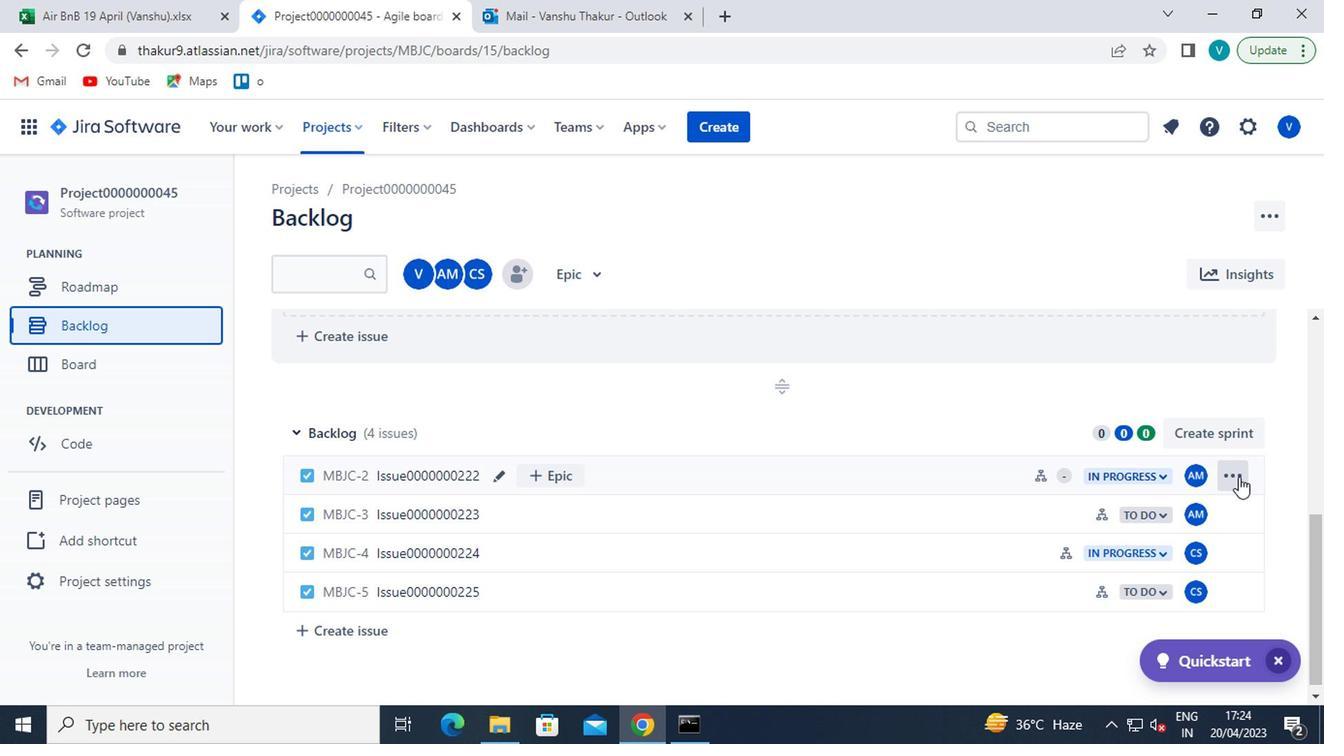 
Action: Mouse moved to (1187, 337)
Screenshot: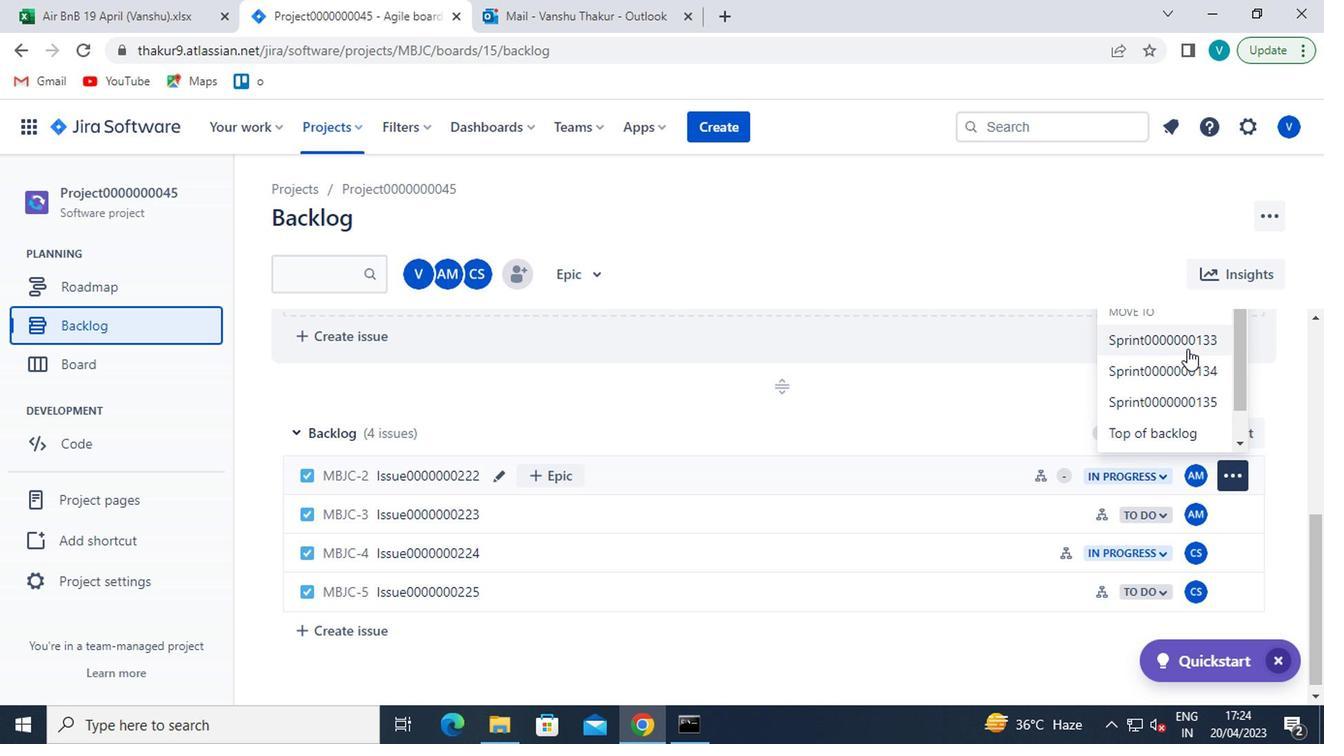 
Action: Mouse pressed left at (1187, 337)
Screenshot: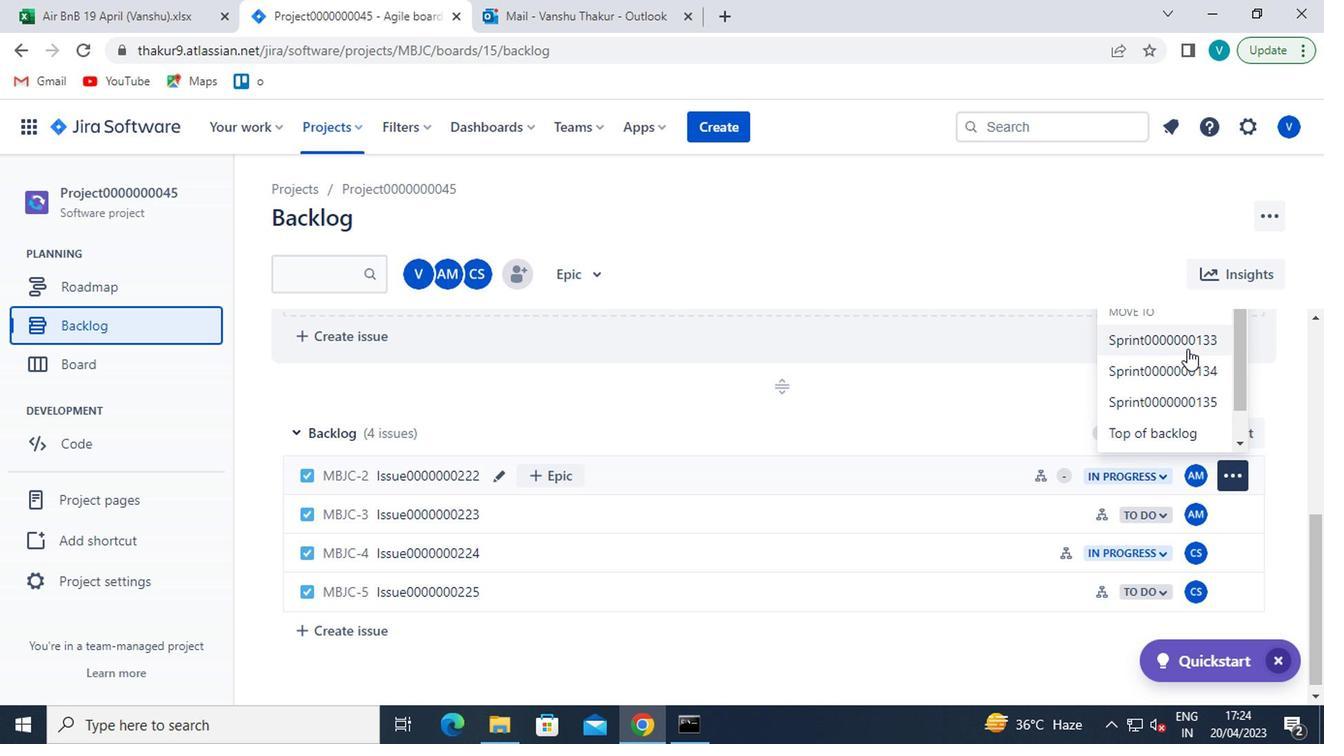
Action: Mouse moved to (1226, 508)
Screenshot: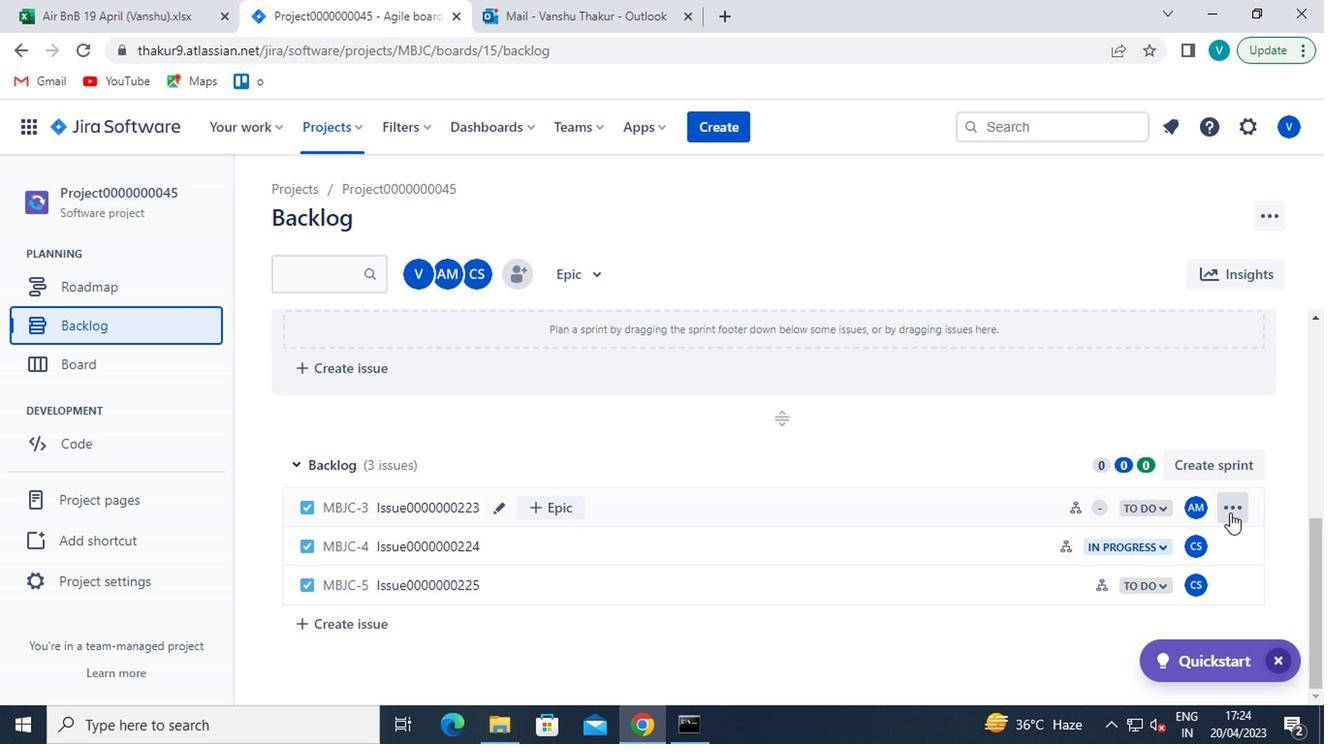 
Action: Mouse pressed left at (1226, 508)
Screenshot: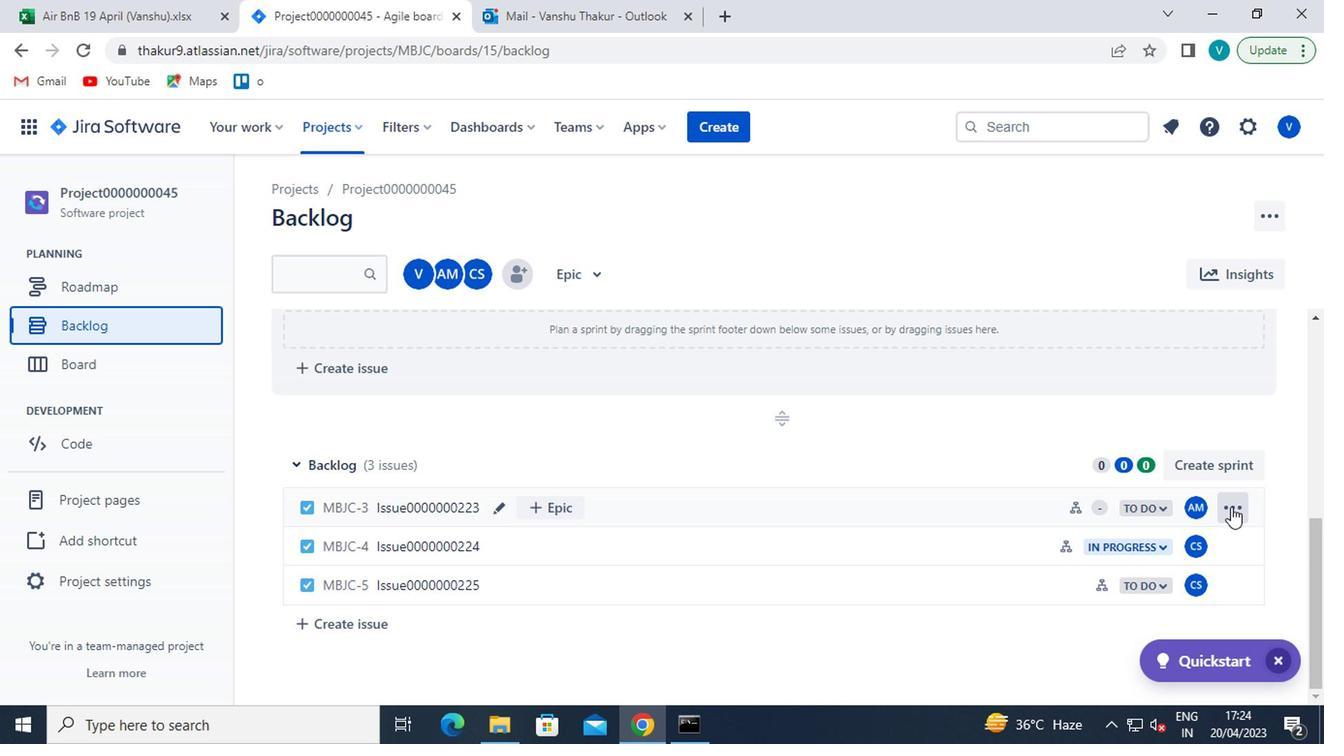 
Action: Mouse moved to (1206, 399)
Screenshot: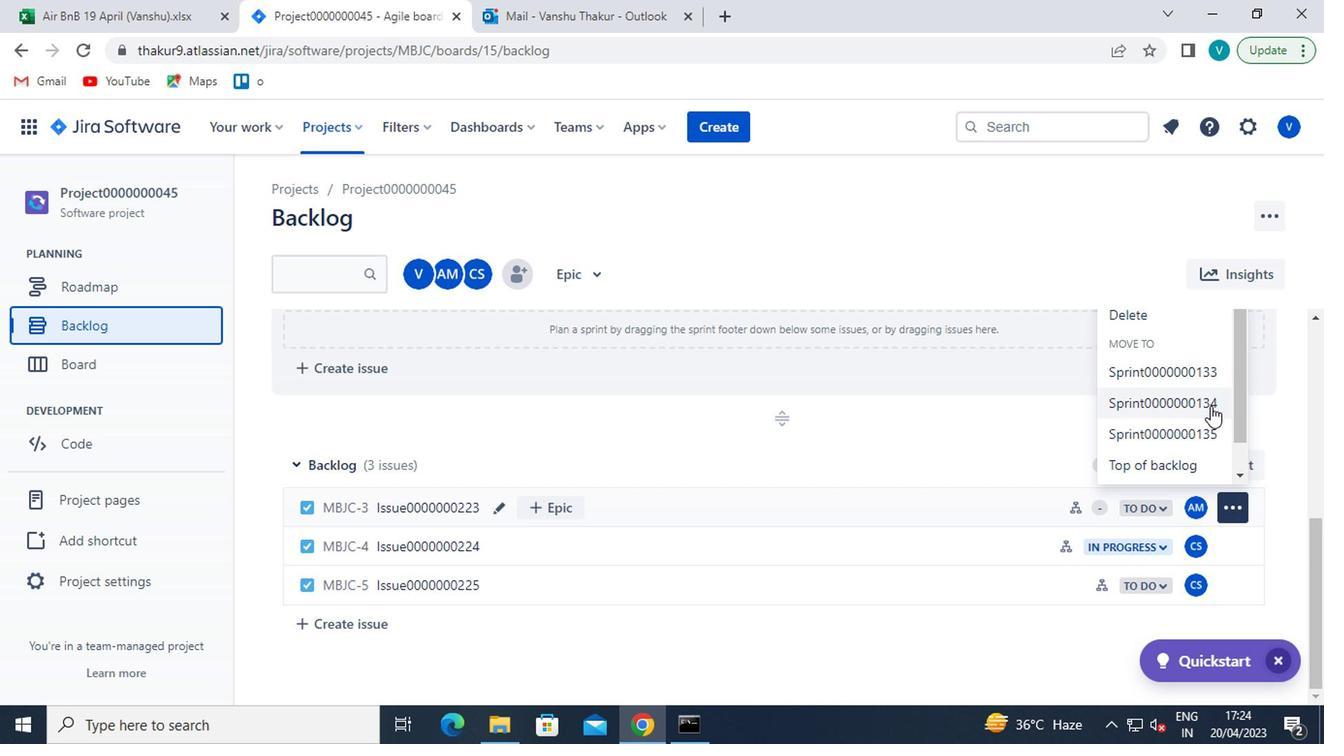 
Action: Mouse pressed left at (1206, 399)
Screenshot: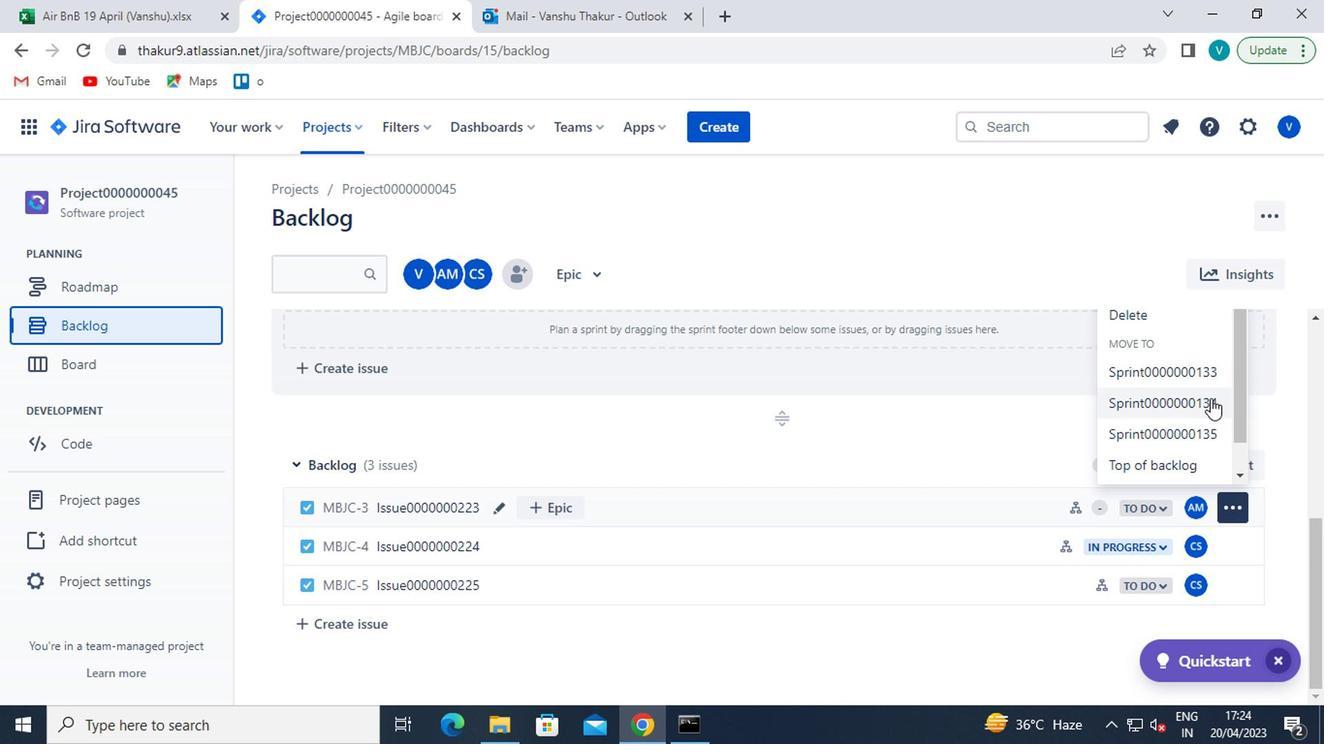 
Action: Mouse moved to (1193, 391)
Screenshot: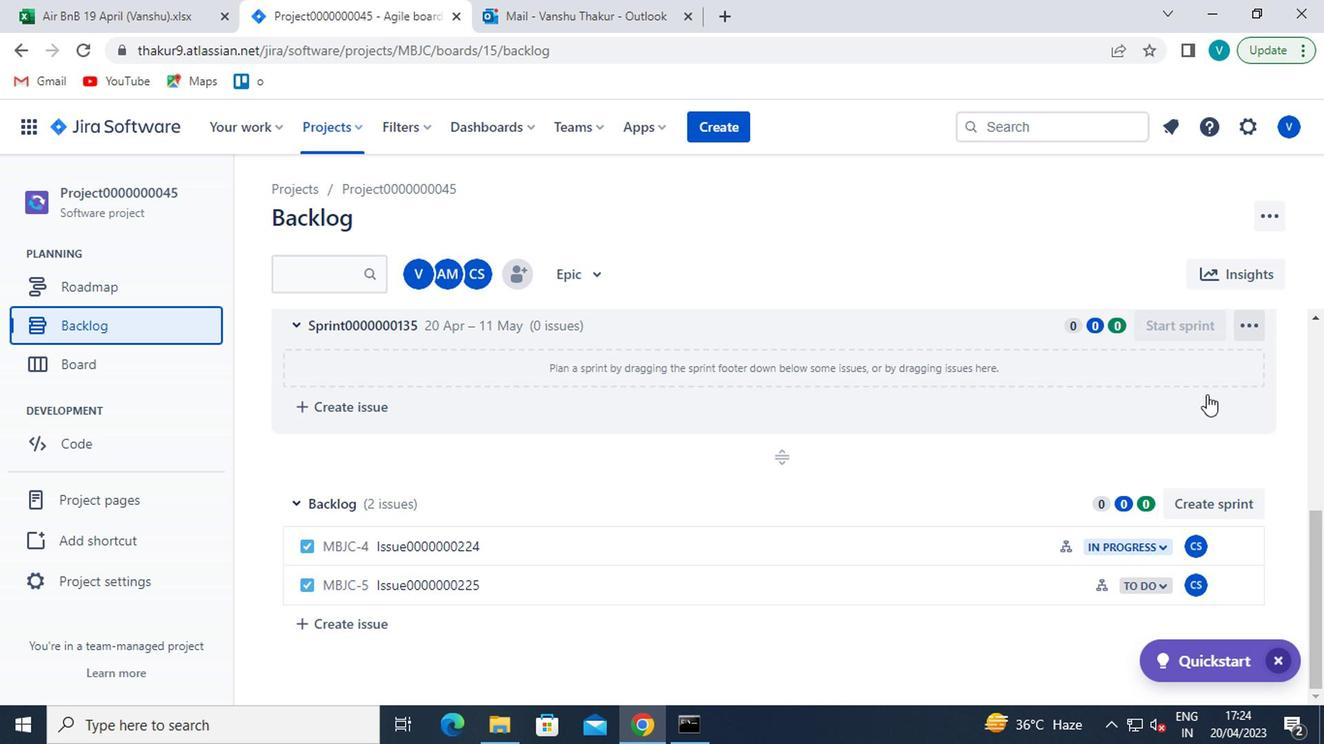 
